Task: Look for space in San Isidro, Argentina from 4th August, 2023 to 8th August, 2023 for 1 adult in price range Rs.10000 to Rs.15000. Place can be private room with 1  bedroom having 1 bed and 1 bathroom. Amenities needed are: wifi, heating, . Booking option can be shelf check-in. Required host language is English.
Action: Mouse moved to (451, 101)
Screenshot: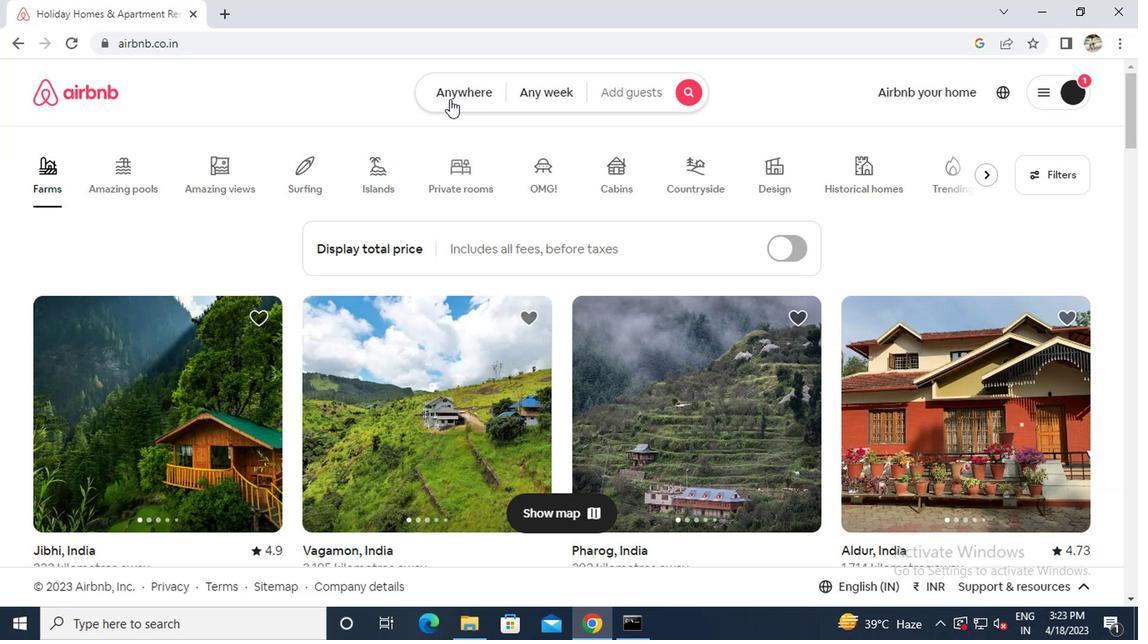 
Action: Mouse pressed left at (451, 101)
Screenshot: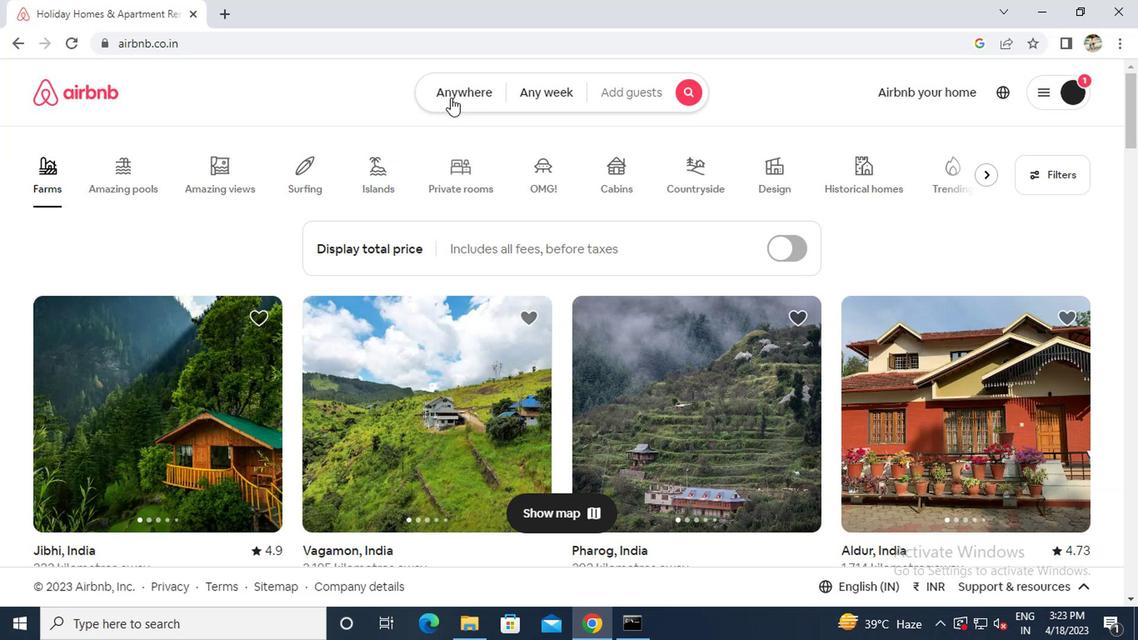 
Action: Mouse moved to (333, 155)
Screenshot: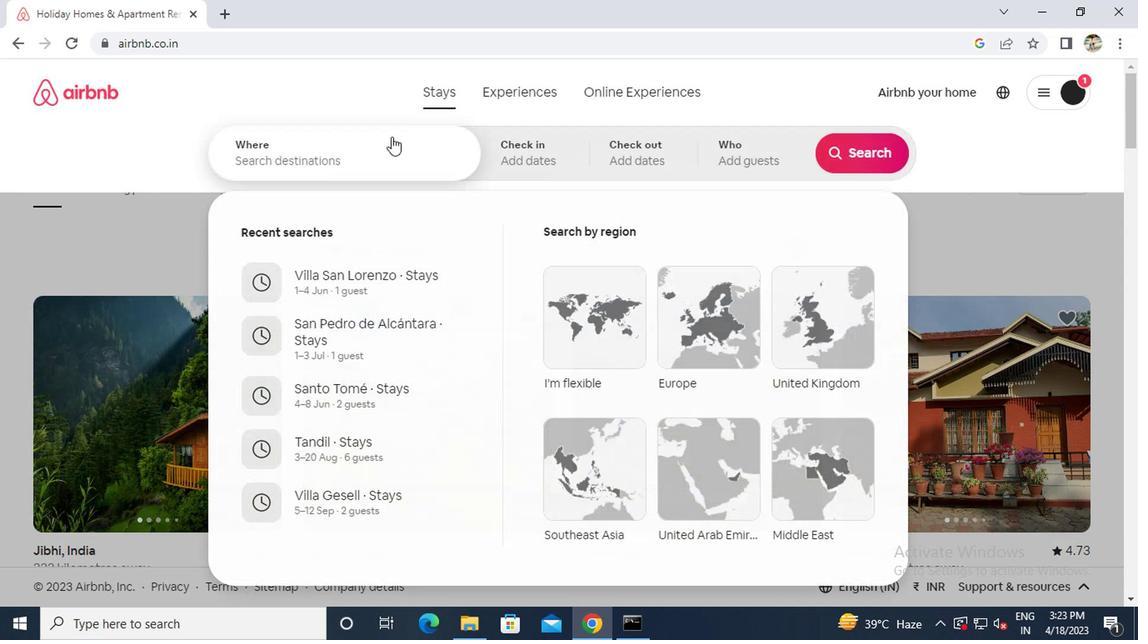 
Action: Mouse pressed left at (333, 155)
Screenshot: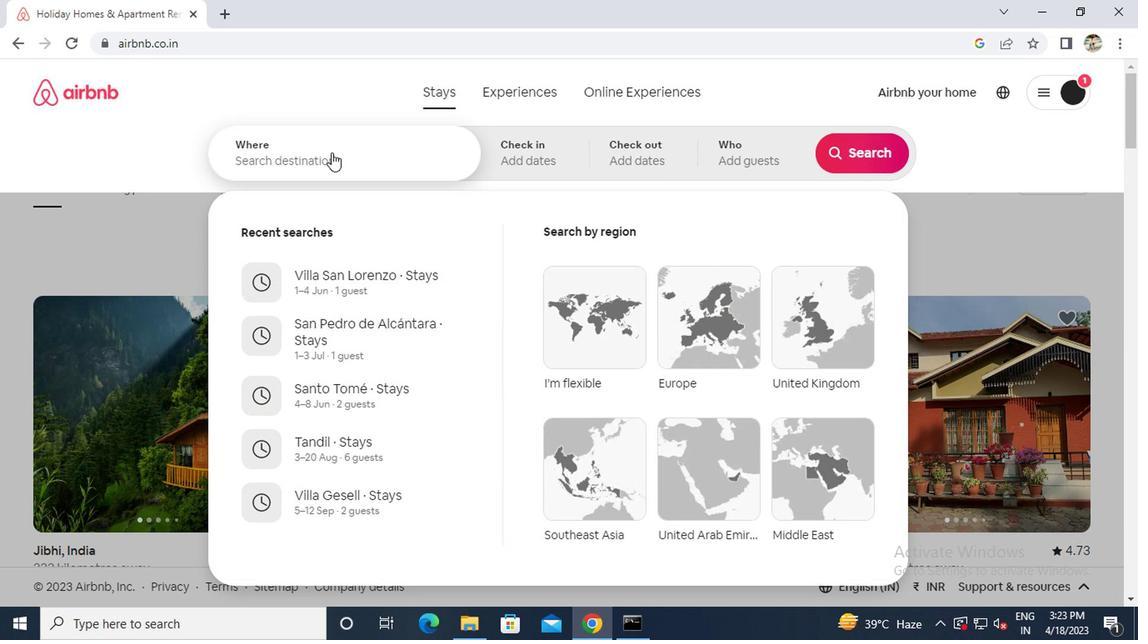 
Action: Key pressed s<Key.caps_lock>an<Key.space>isidro
Screenshot: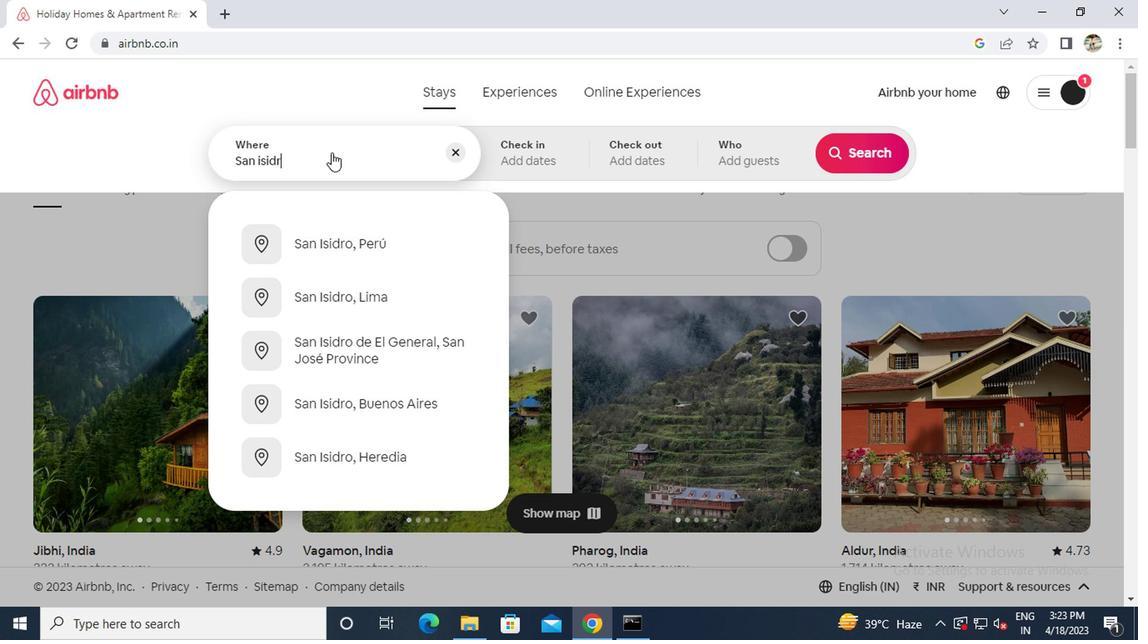 
Action: Mouse moved to (342, 225)
Screenshot: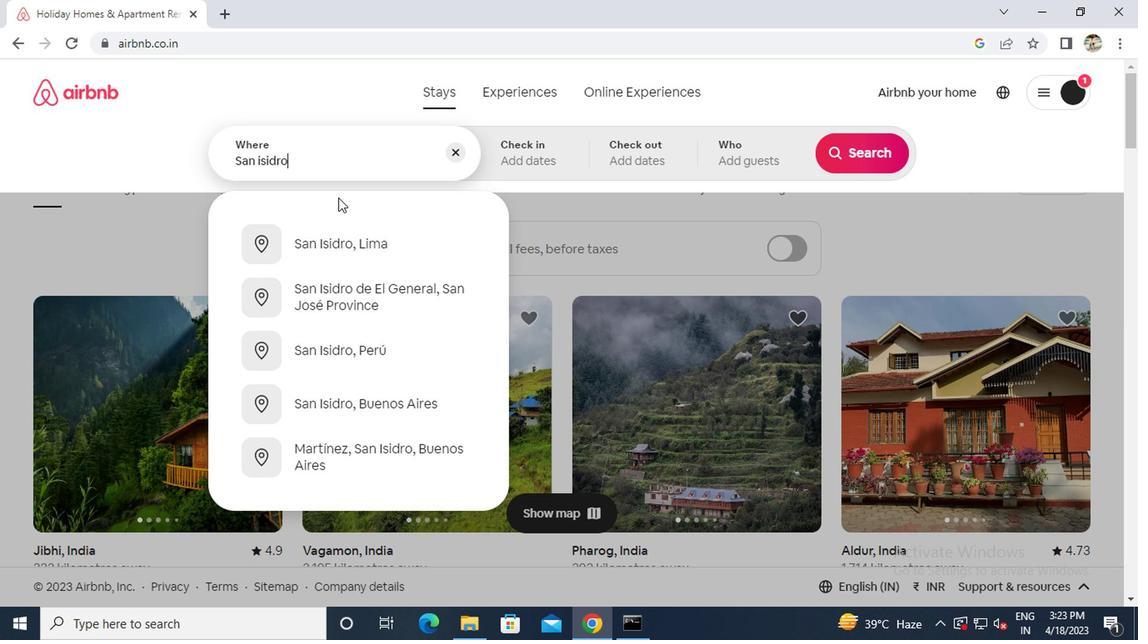 
Action: Mouse pressed left at (342, 225)
Screenshot: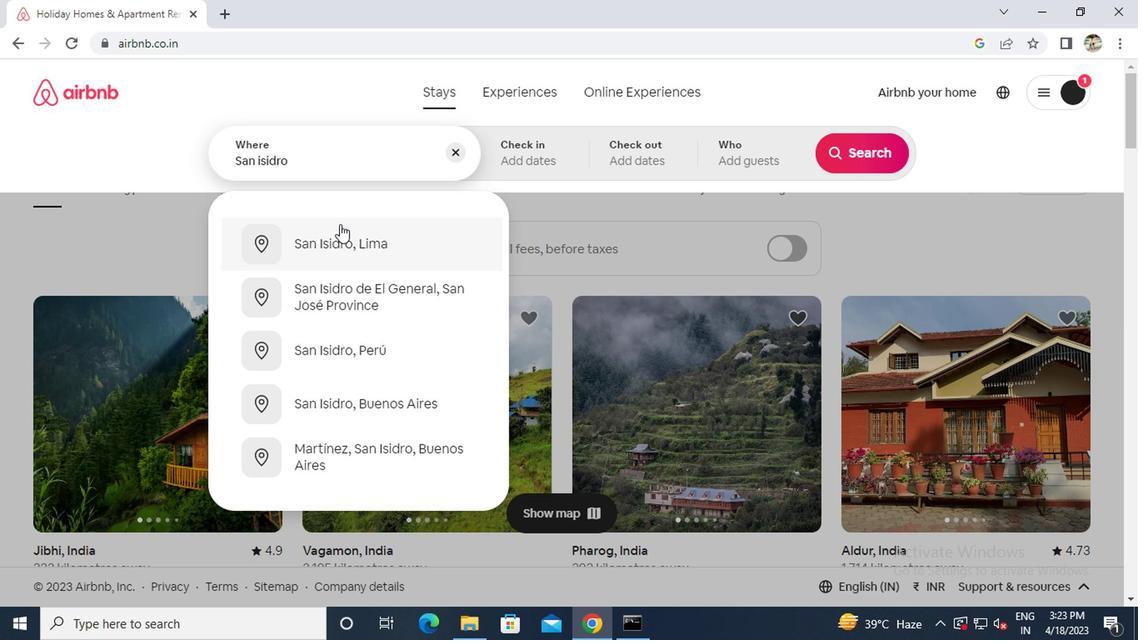 
Action: Mouse moved to (847, 275)
Screenshot: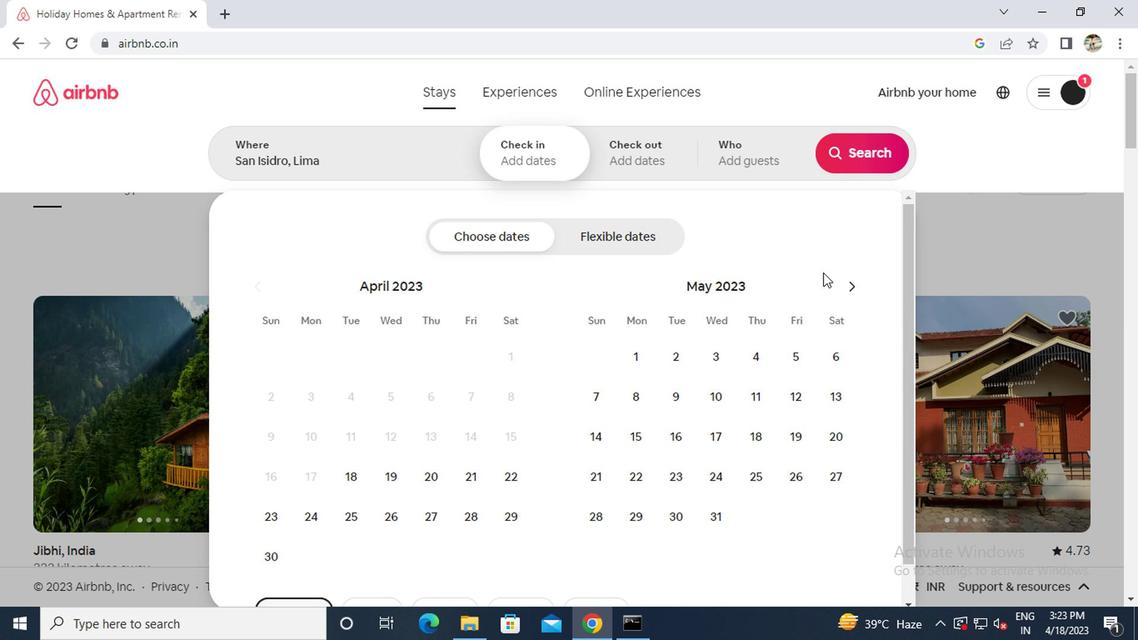 
Action: Mouse pressed left at (847, 275)
Screenshot: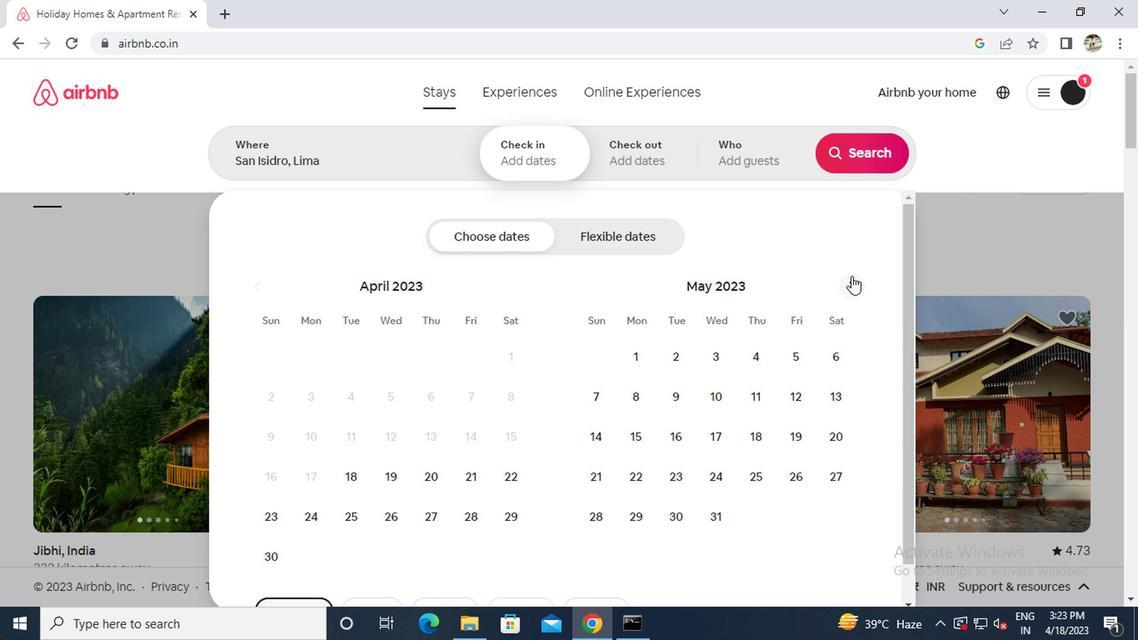 
Action: Mouse pressed left at (847, 275)
Screenshot: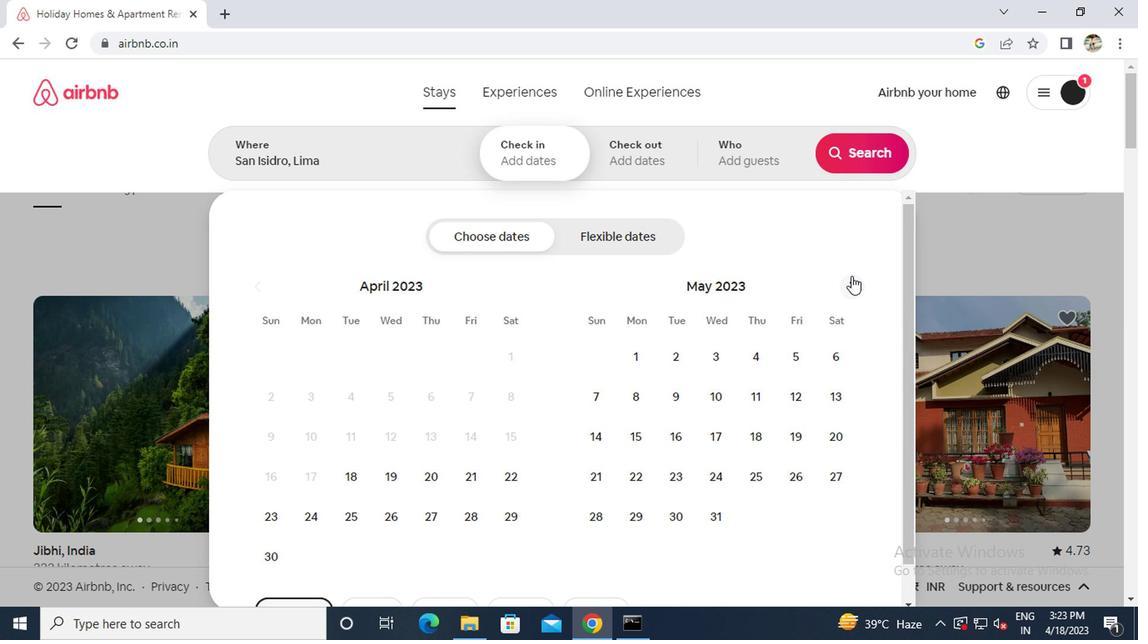 
Action: Mouse pressed left at (847, 275)
Screenshot: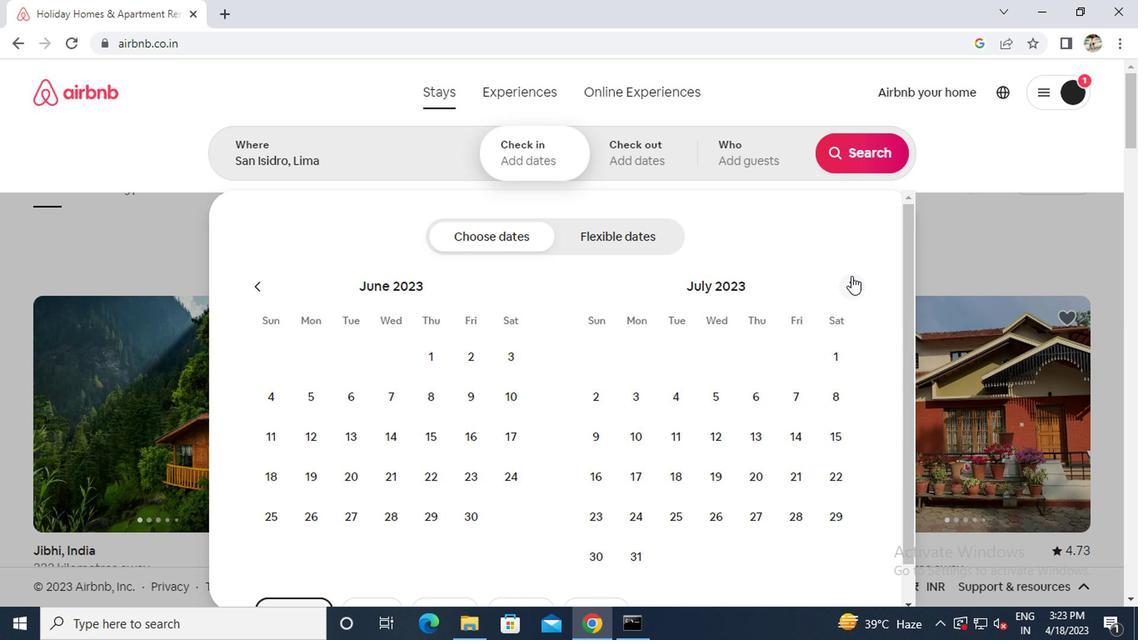 
Action: Mouse moved to (783, 353)
Screenshot: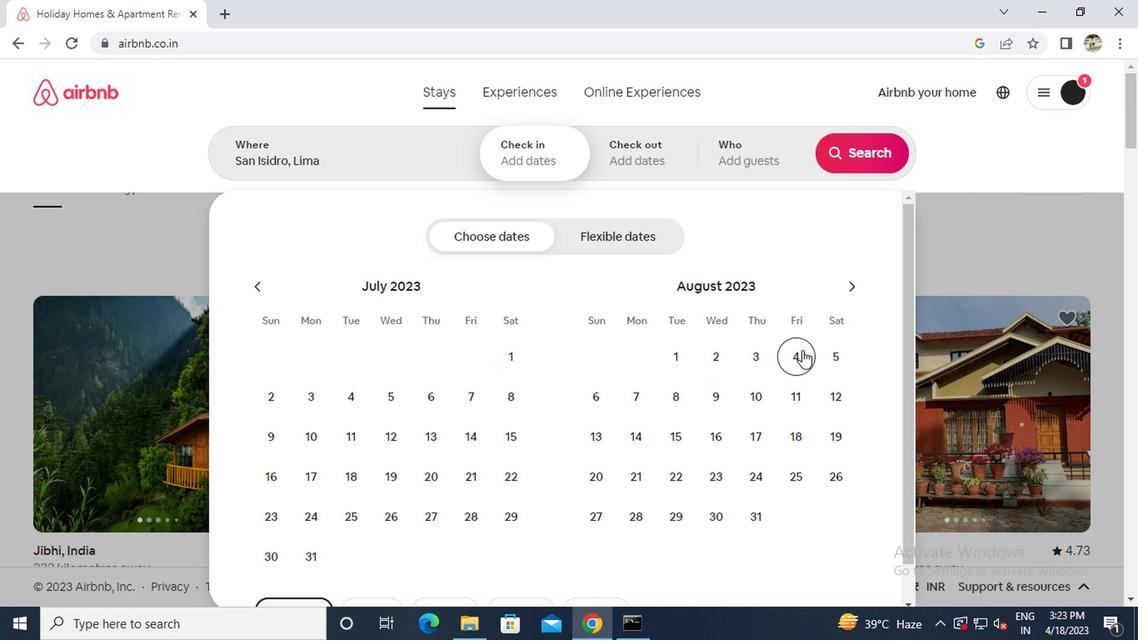
Action: Mouse pressed left at (783, 353)
Screenshot: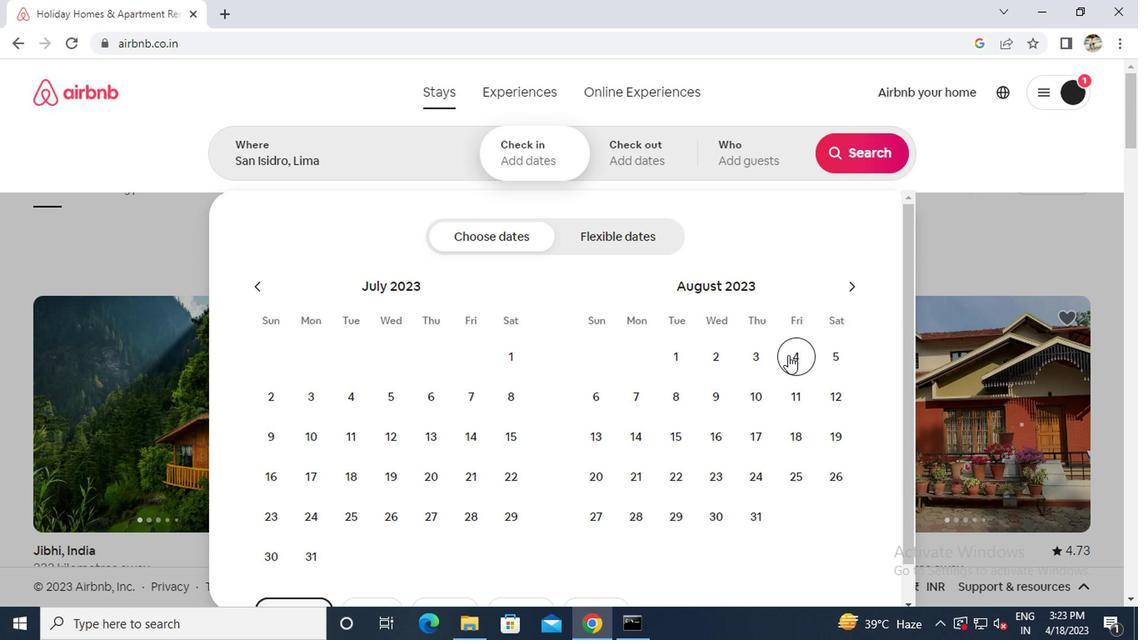 
Action: Mouse moved to (664, 385)
Screenshot: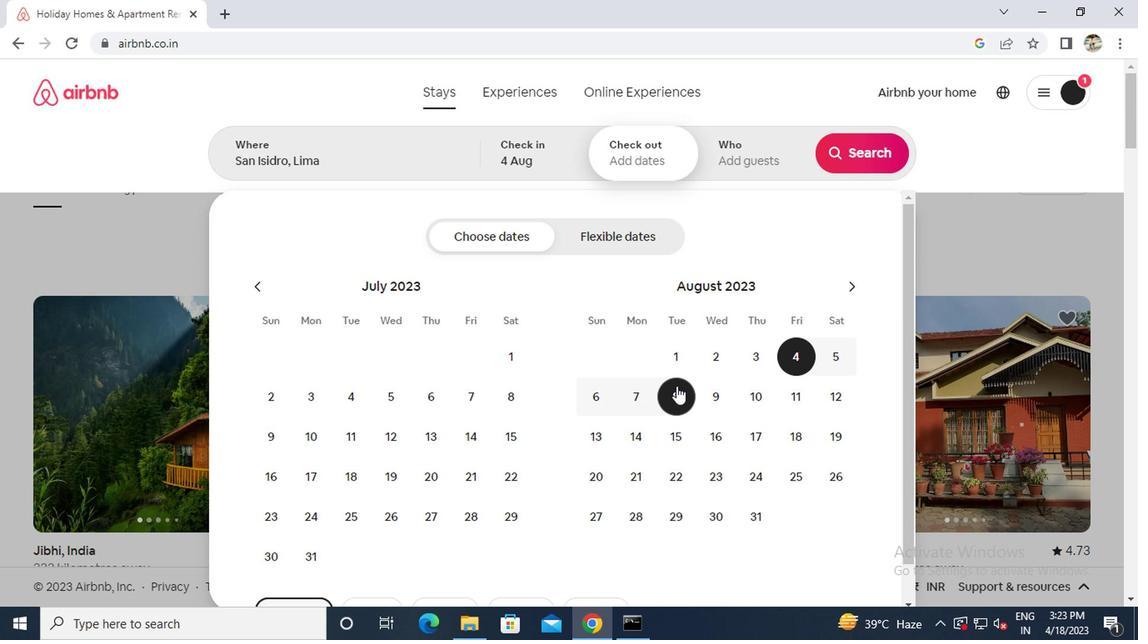
Action: Mouse pressed left at (664, 385)
Screenshot: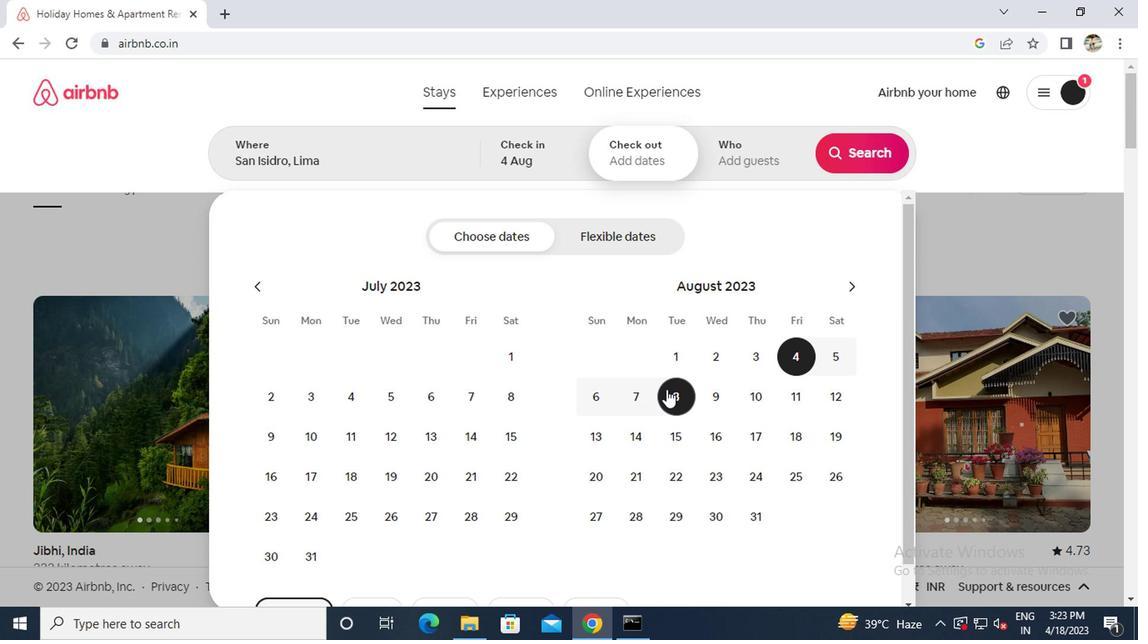 
Action: Mouse moved to (722, 160)
Screenshot: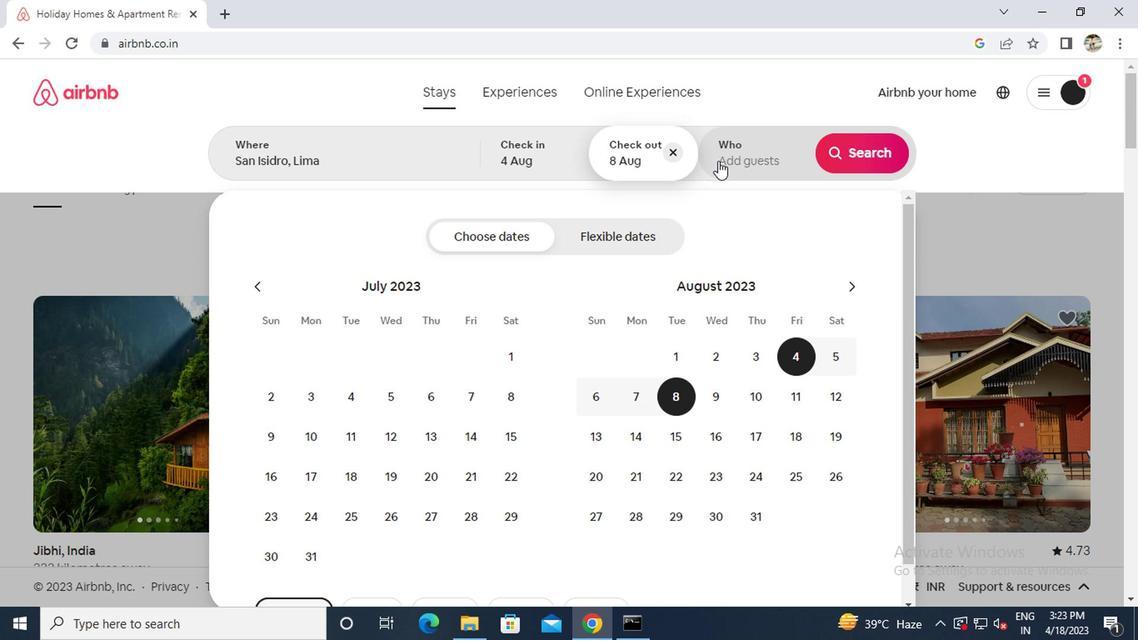 
Action: Mouse pressed left at (722, 160)
Screenshot: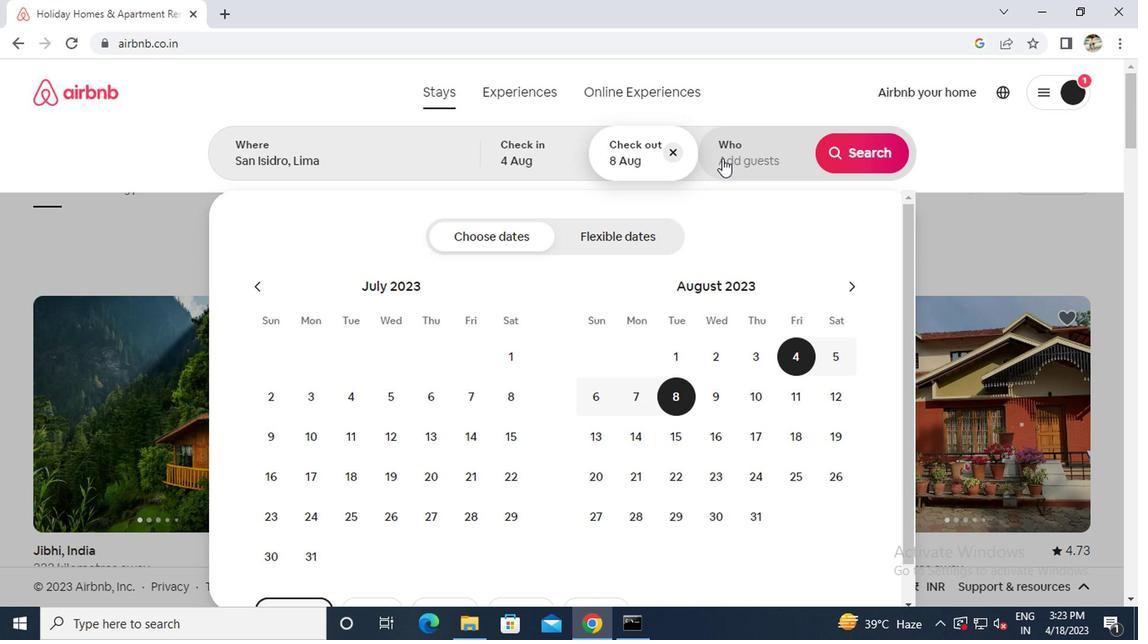 
Action: Mouse moved to (865, 244)
Screenshot: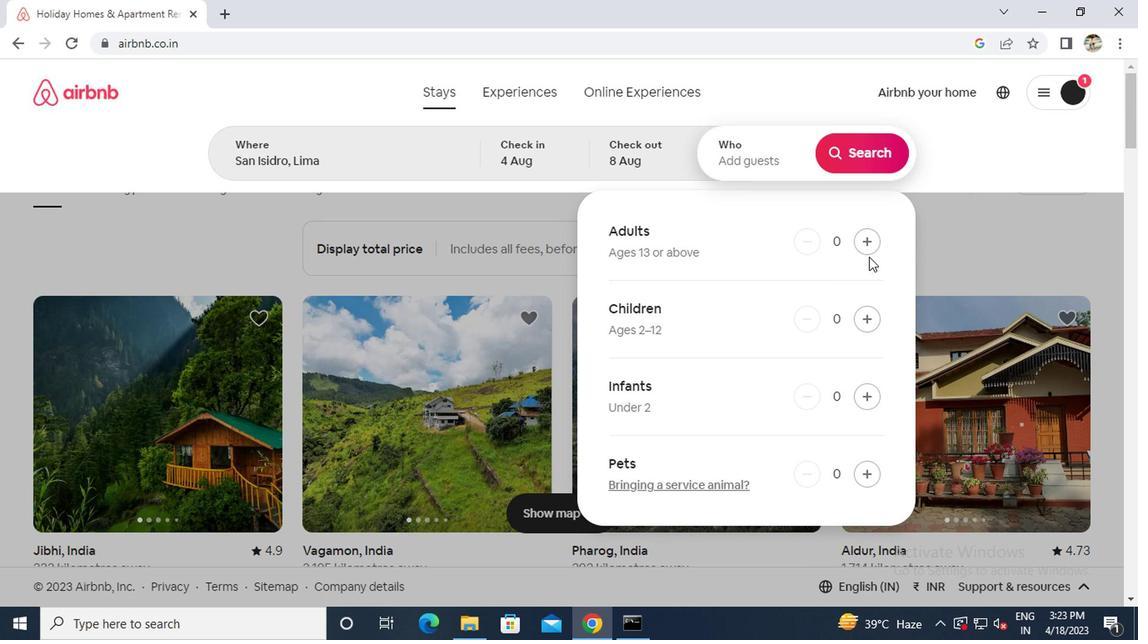 
Action: Mouse pressed left at (865, 244)
Screenshot: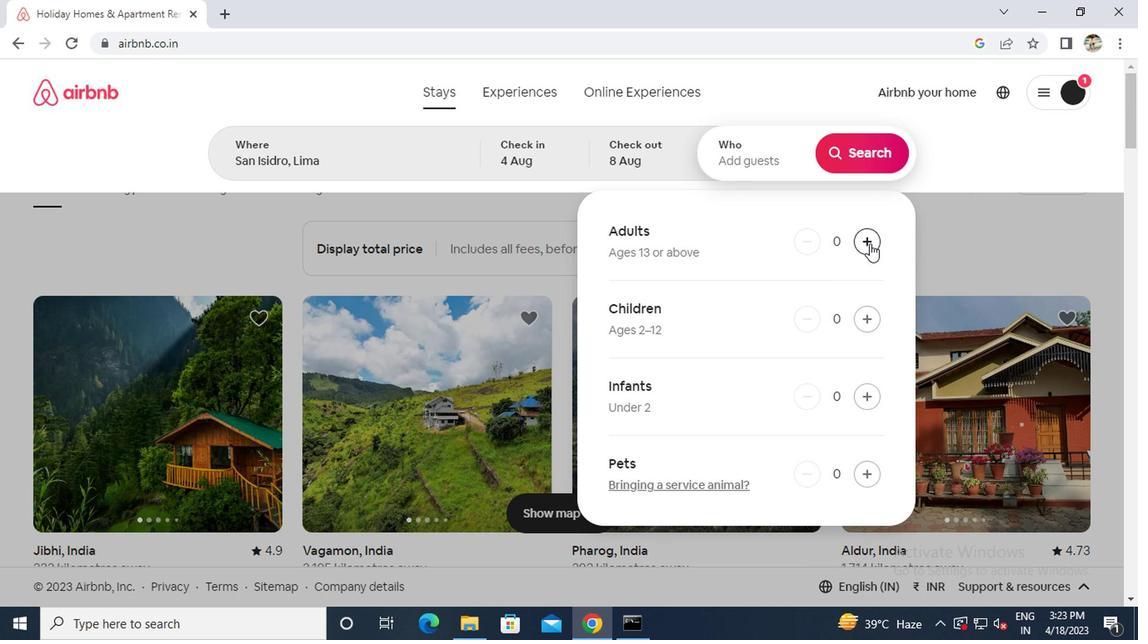 
Action: Mouse moved to (875, 157)
Screenshot: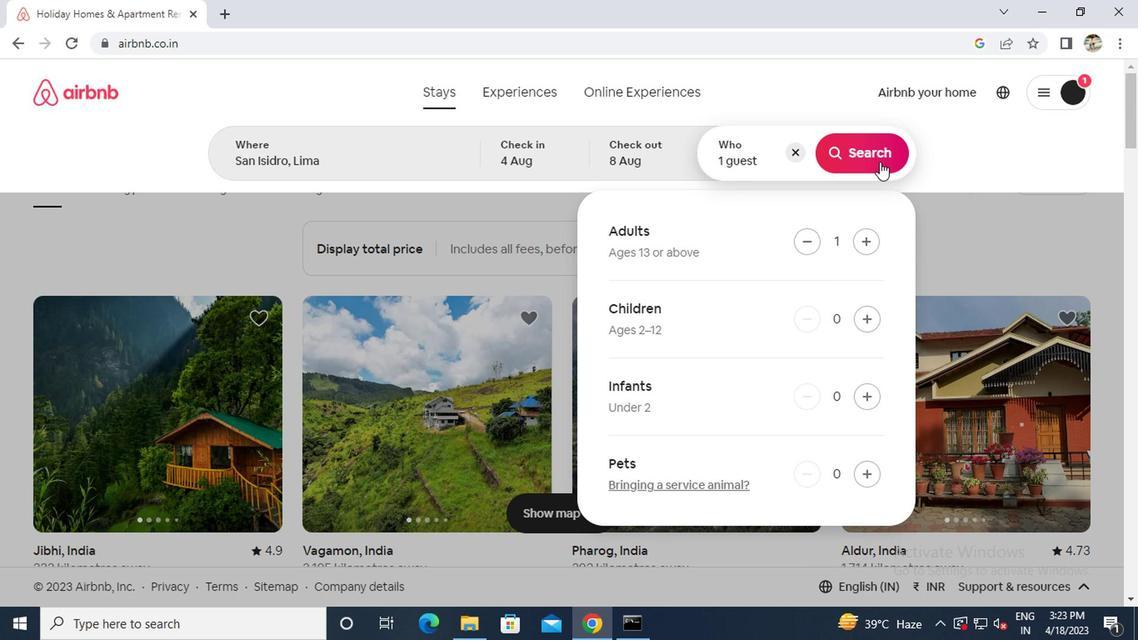 
Action: Mouse pressed left at (875, 157)
Screenshot: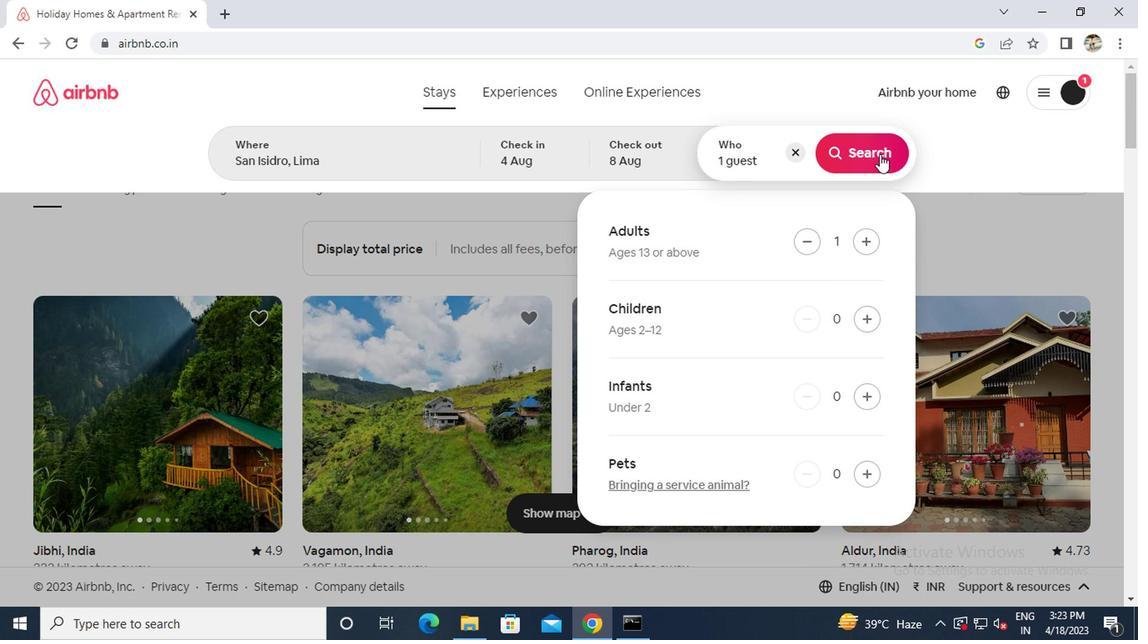 
Action: Mouse moved to (1052, 169)
Screenshot: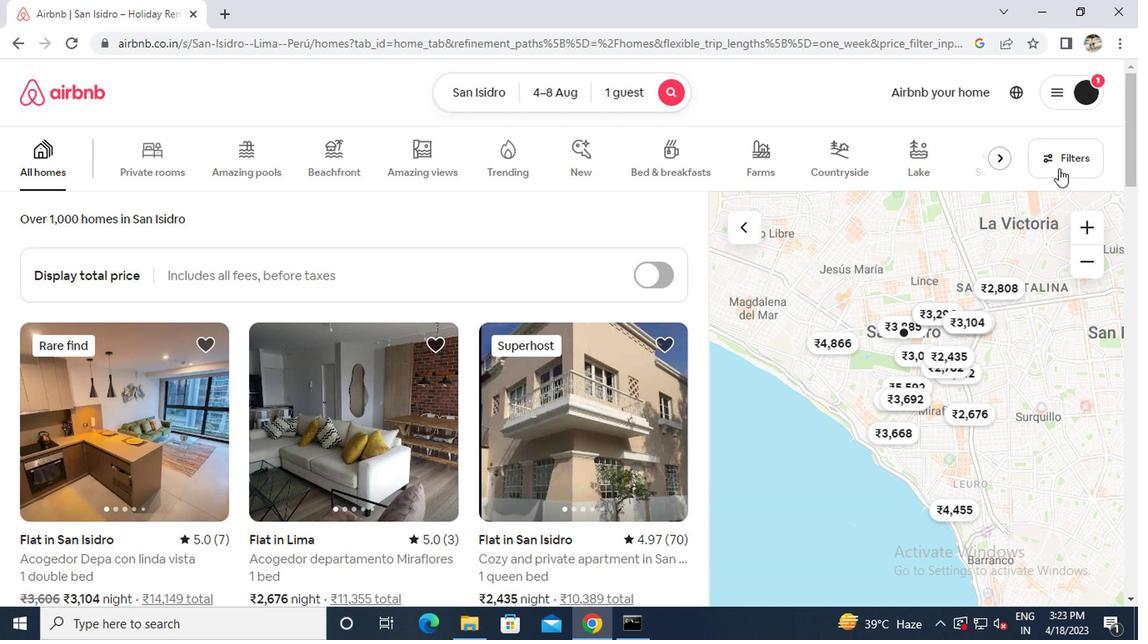 
Action: Mouse pressed left at (1052, 169)
Screenshot: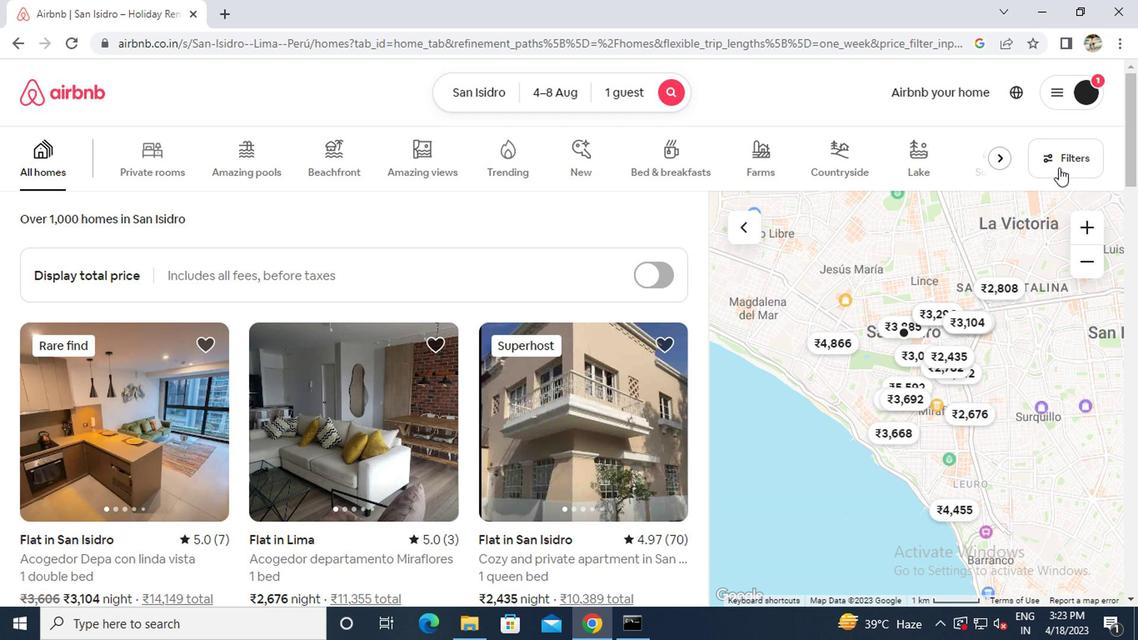 
Action: Mouse moved to (399, 362)
Screenshot: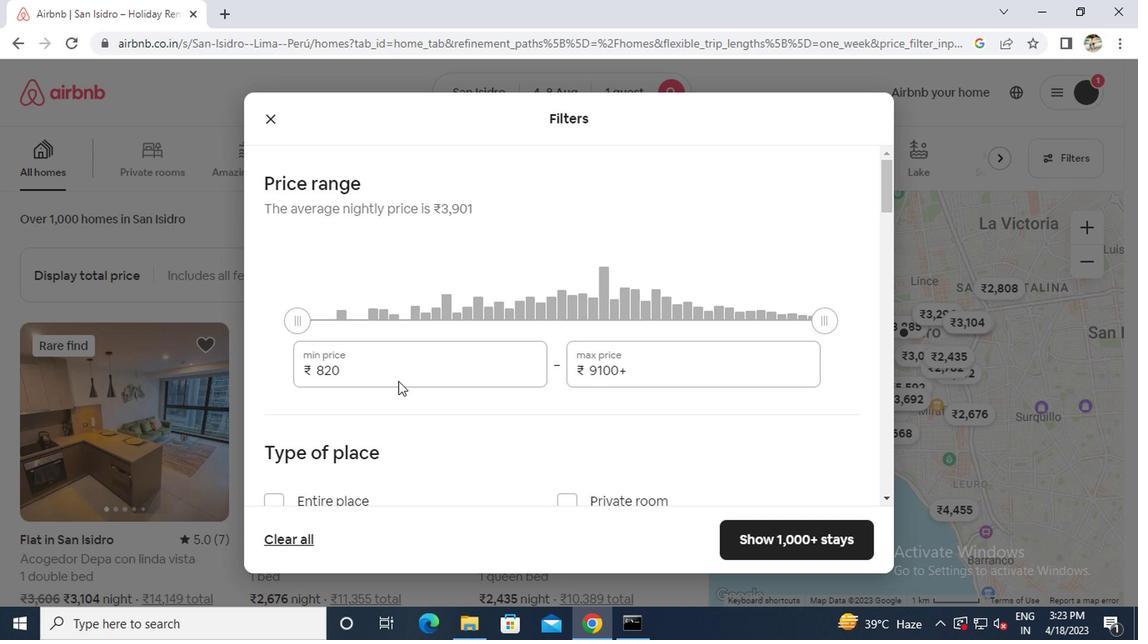 
Action: Mouse pressed left at (399, 362)
Screenshot: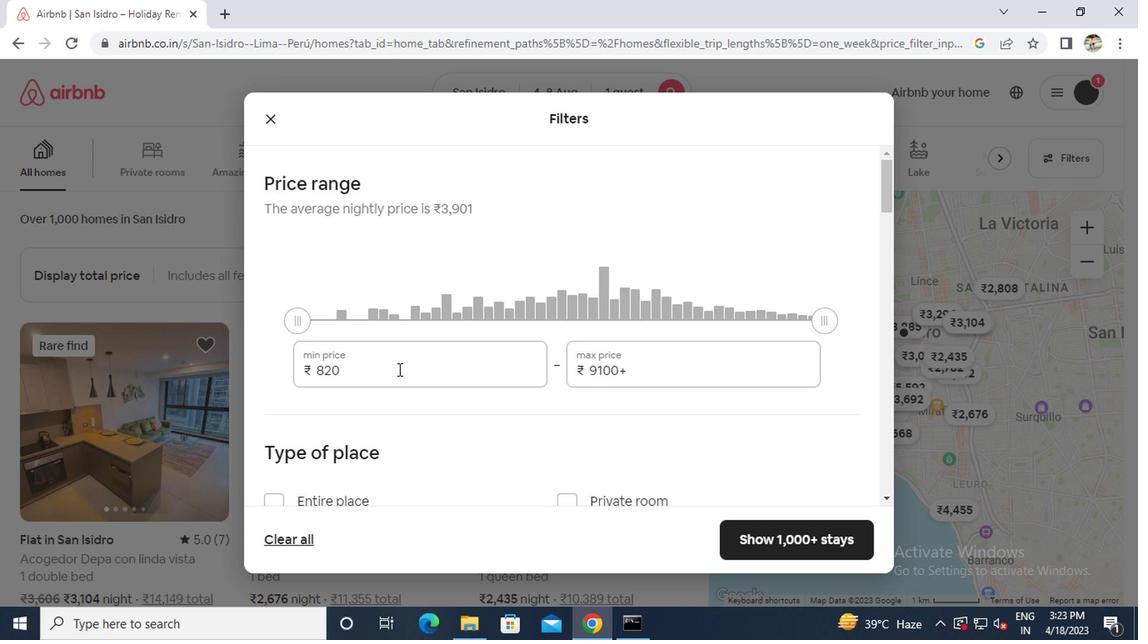 
Action: Key pressed ctrl+A10000
Screenshot: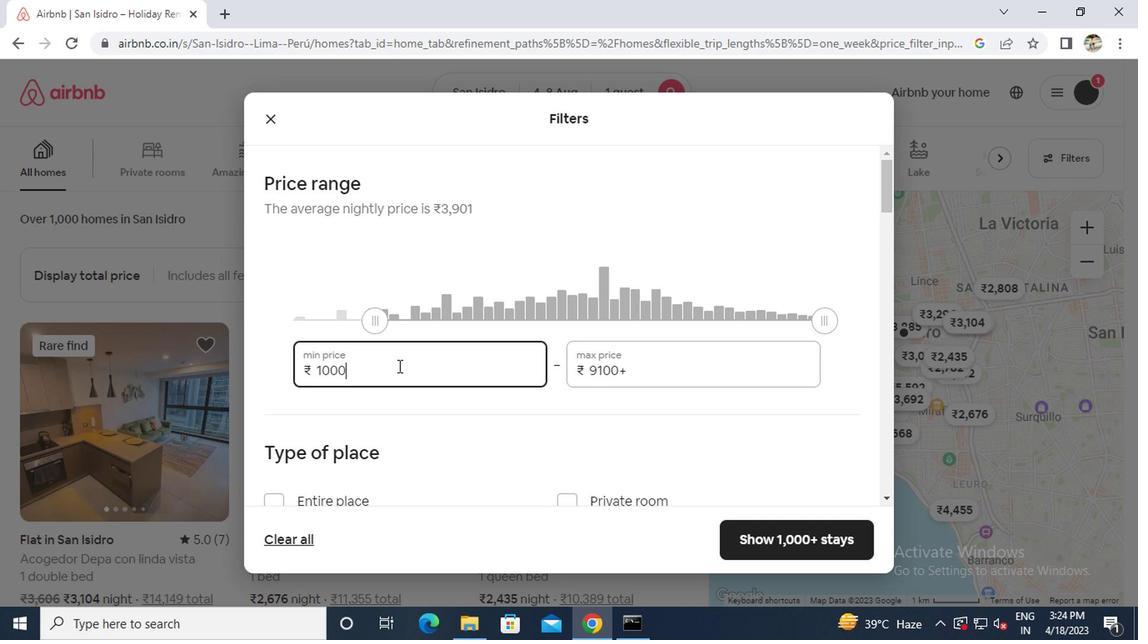 
Action: Mouse moved to (650, 366)
Screenshot: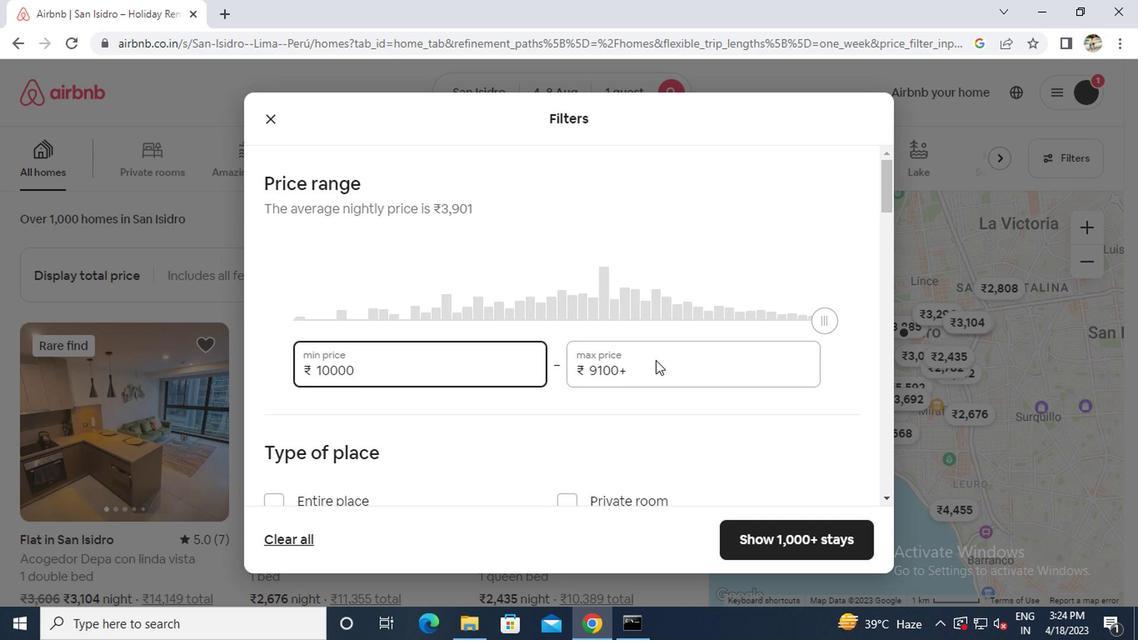 
Action: Mouse pressed left at (650, 366)
Screenshot: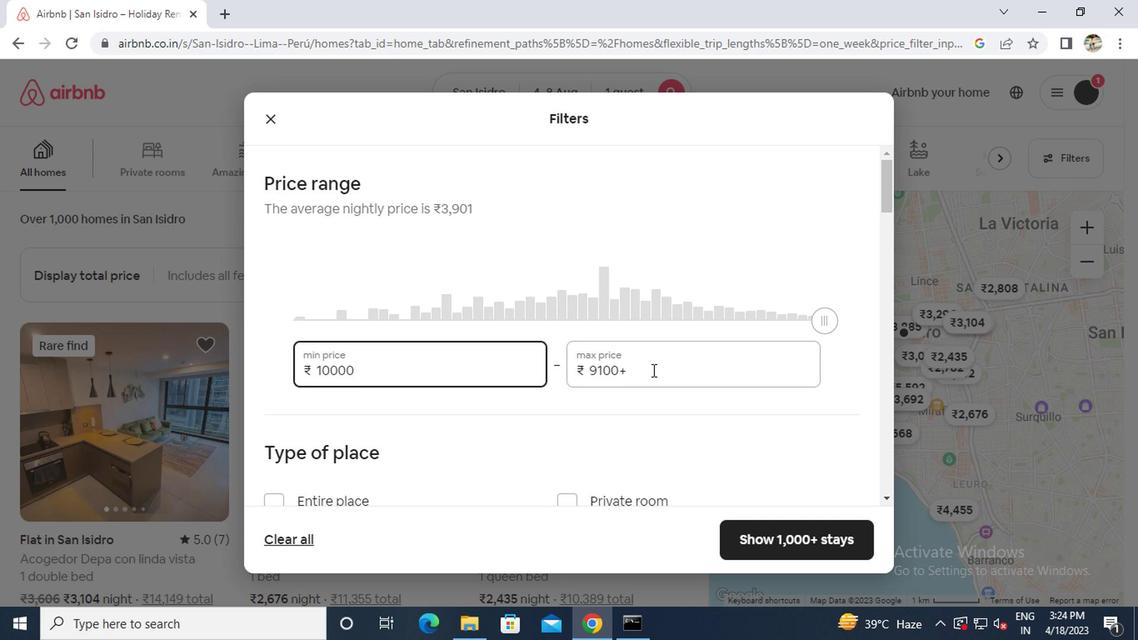 
Action: Key pressed ctrl+A15000
Screenshot: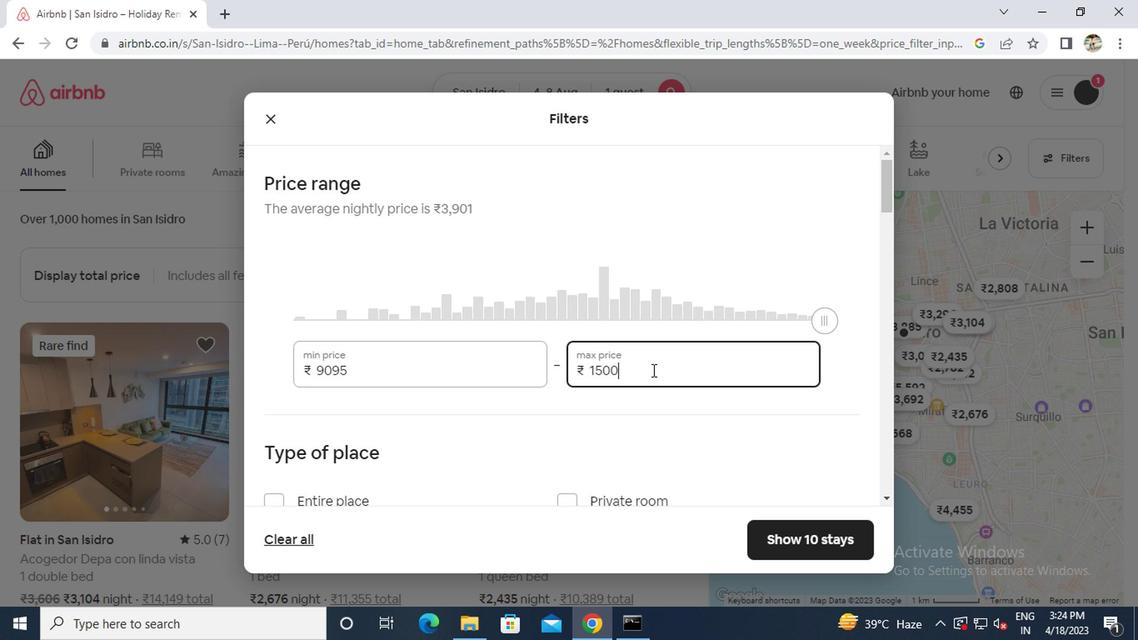
Action: Mouse moved to (547, 391)
Screenshot: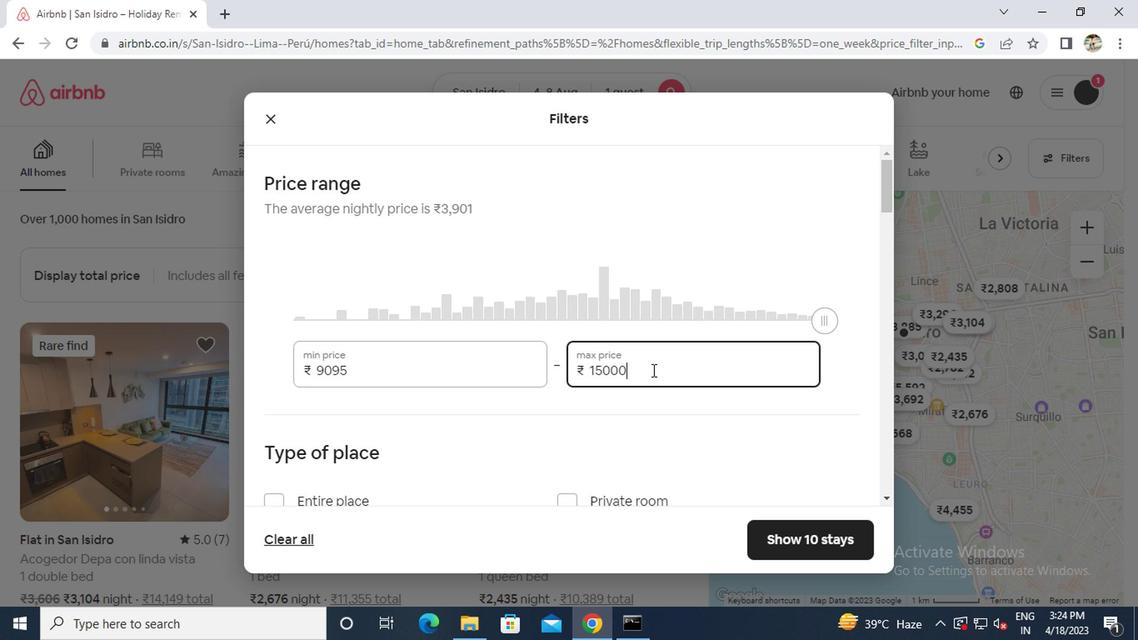 
Action: Mouse scrolled (547, 391) with delta (0, 0)
Screenshot: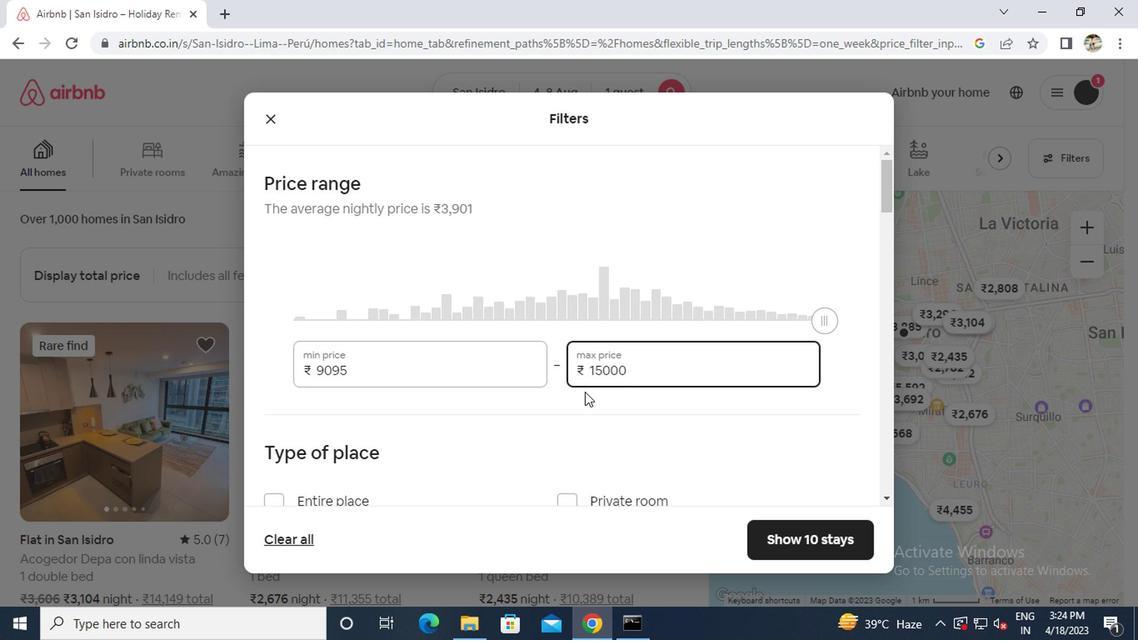 
Action: Mouse scrolled (547, 391) with delta (0, 0)
Screenshot: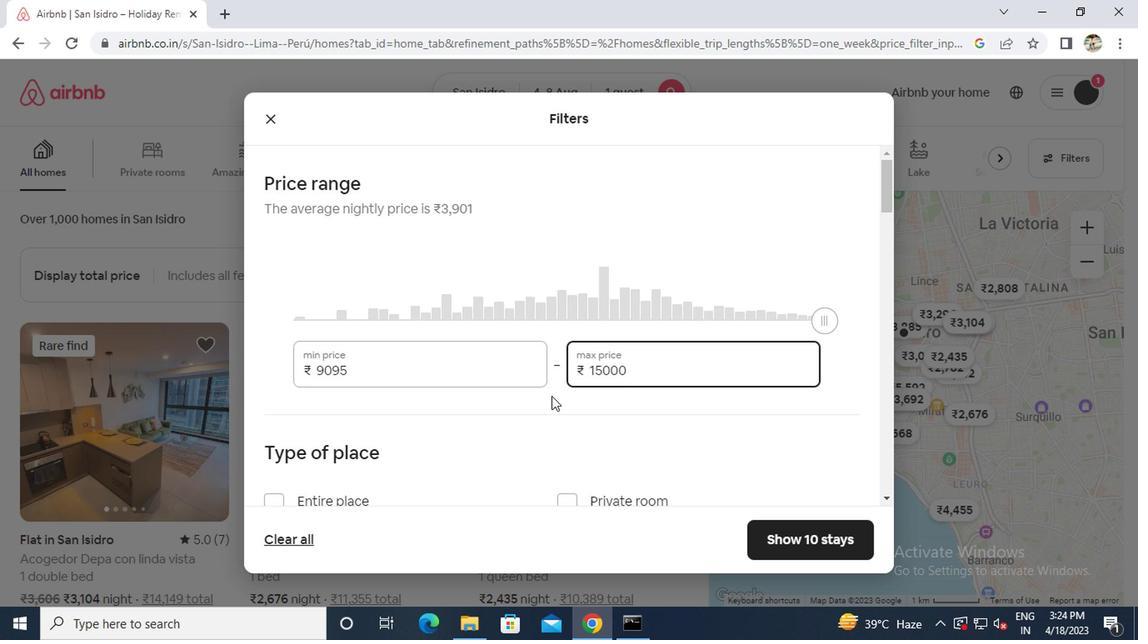 
Action: Mouse moved to (618, 335)
Screenshot: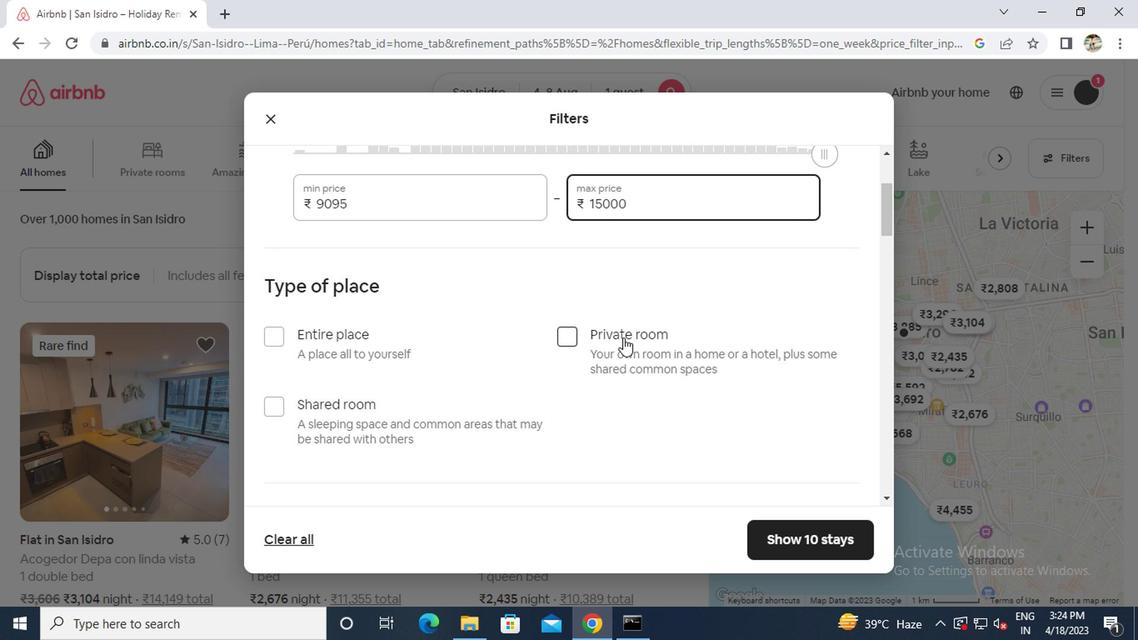 
Action: Mouse pressed left at (618, 335)
Screenshot: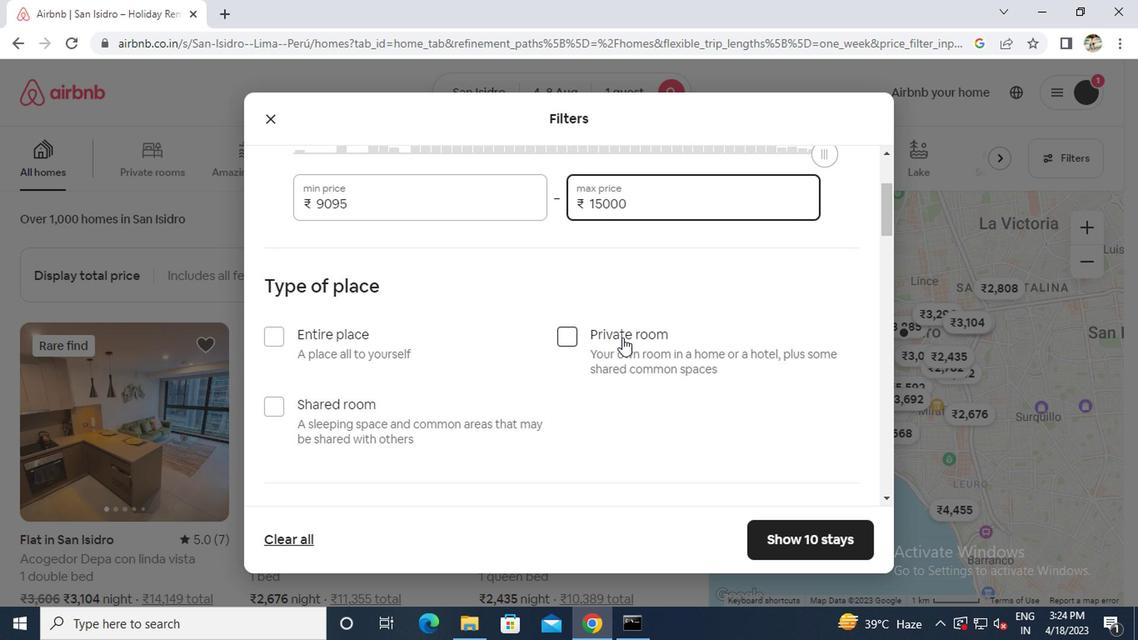 
Action: Mouse scrolled (618, 334) with delta (0, -1)
Screenshot: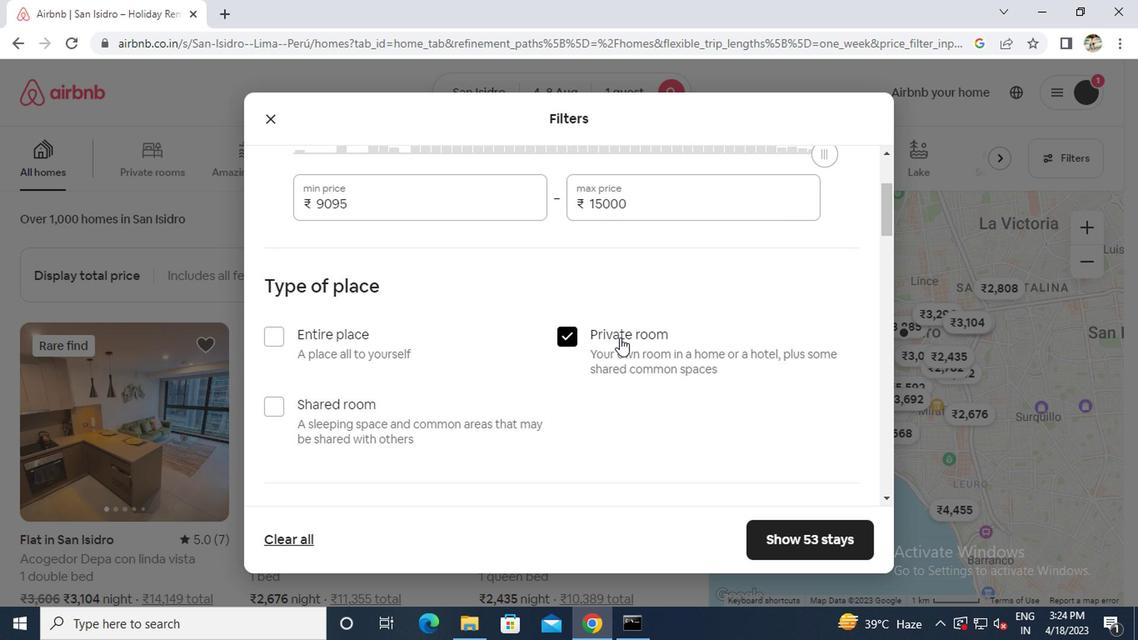
Action: Mouse scrolled (618, 334) with delta (0, -1)
Screenshot: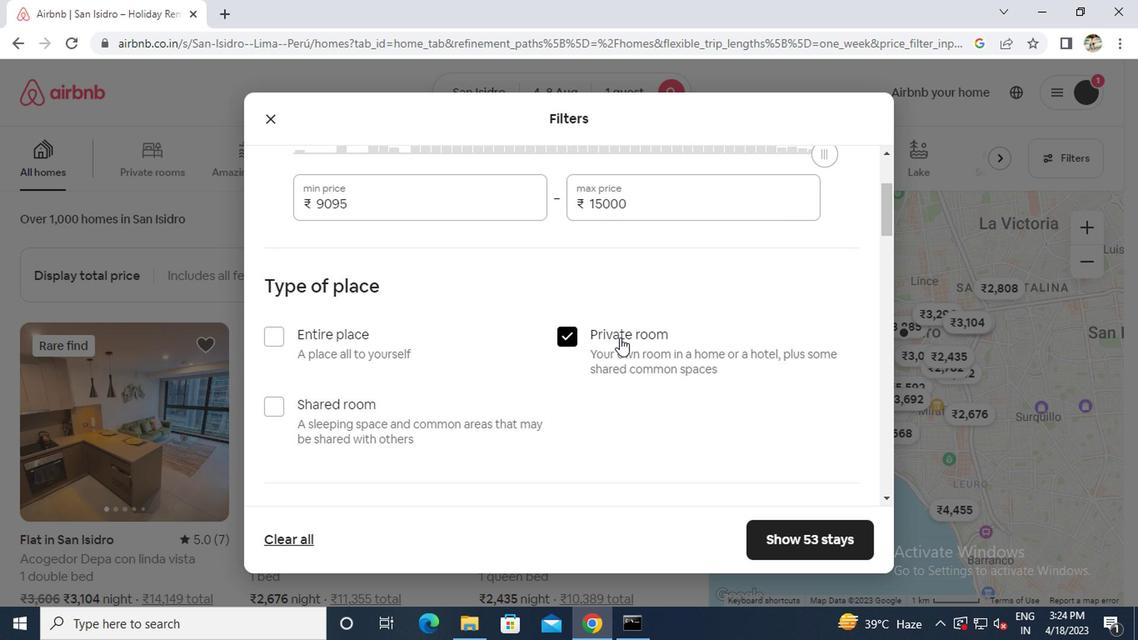 
Action: Mouse scrolled (618, 334) with delta (0, -1)
Screenshot: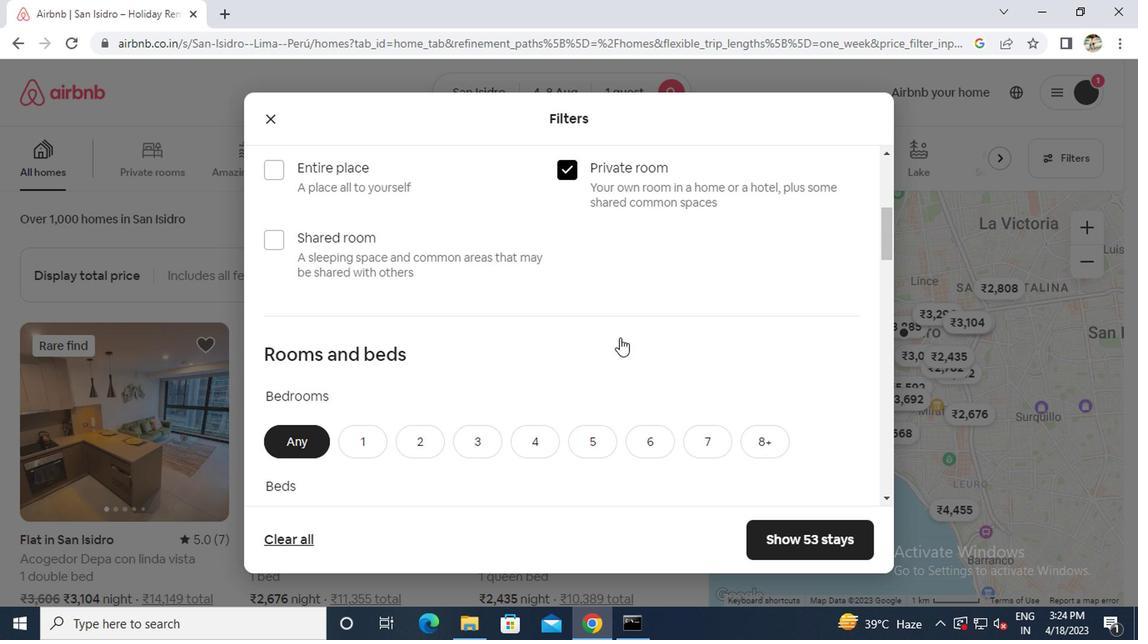
Action: Mouse moved to (366, 353)
Screenshot: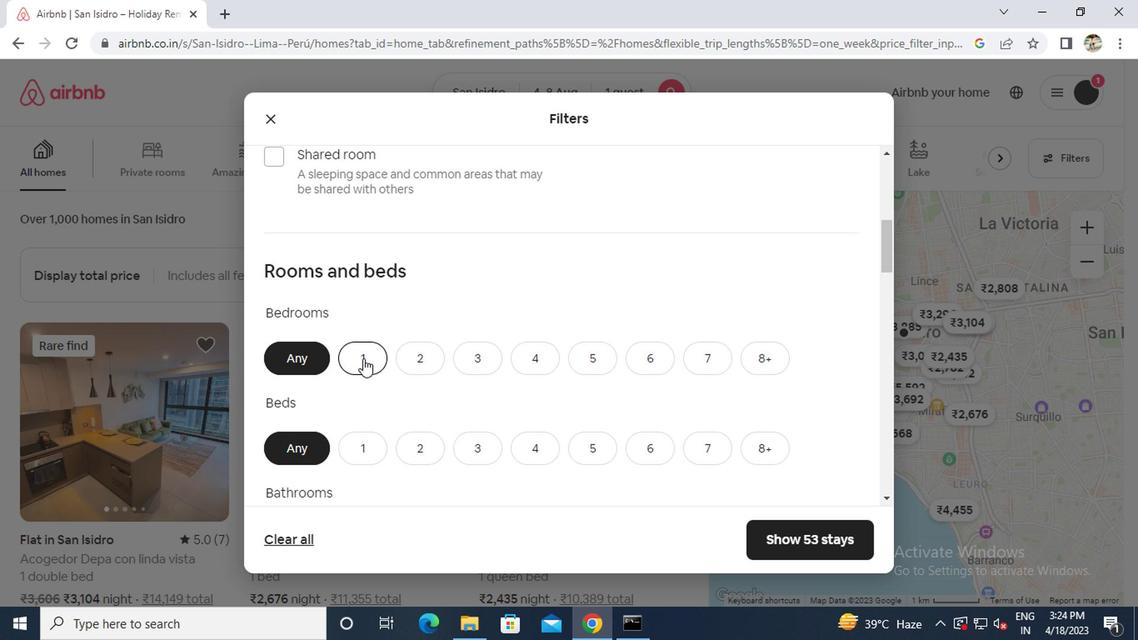 
Action: Mouse pressed left at (366, 353)
Screenshot: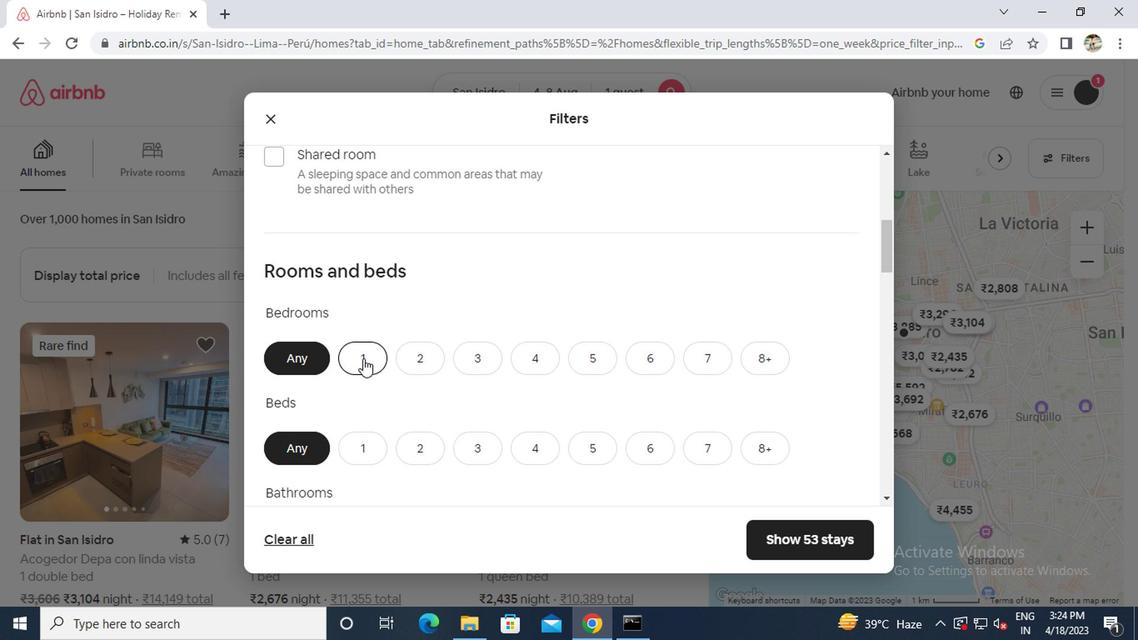 
Action: Mouse moved to (362, 433)
Screenshot: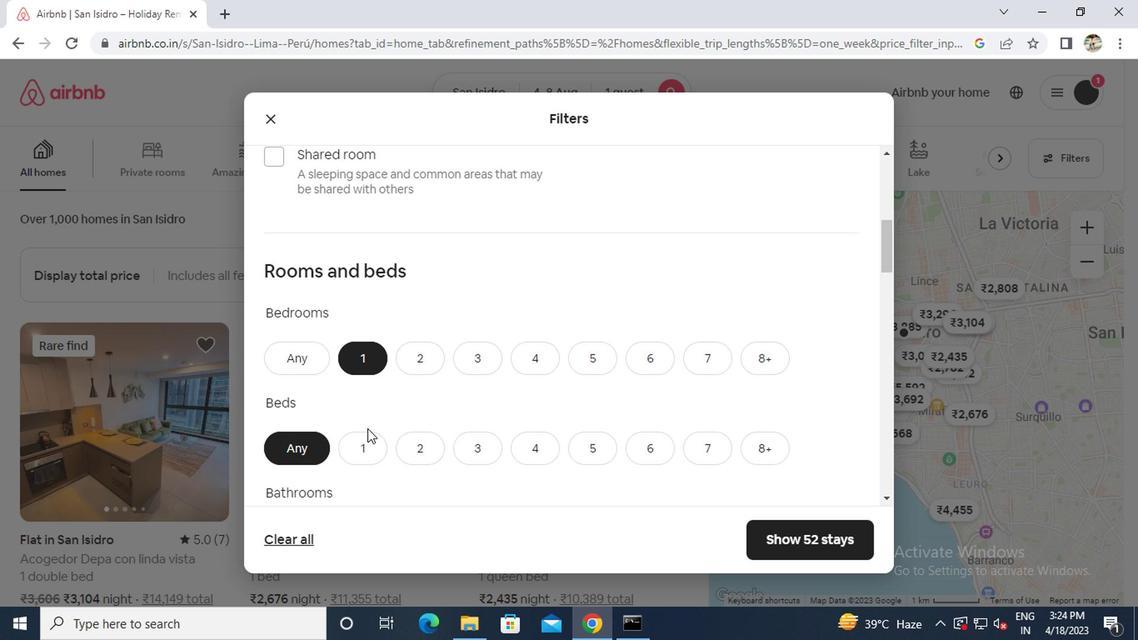 
Action: Mouse pressed left at (362, 433)
Screenshot: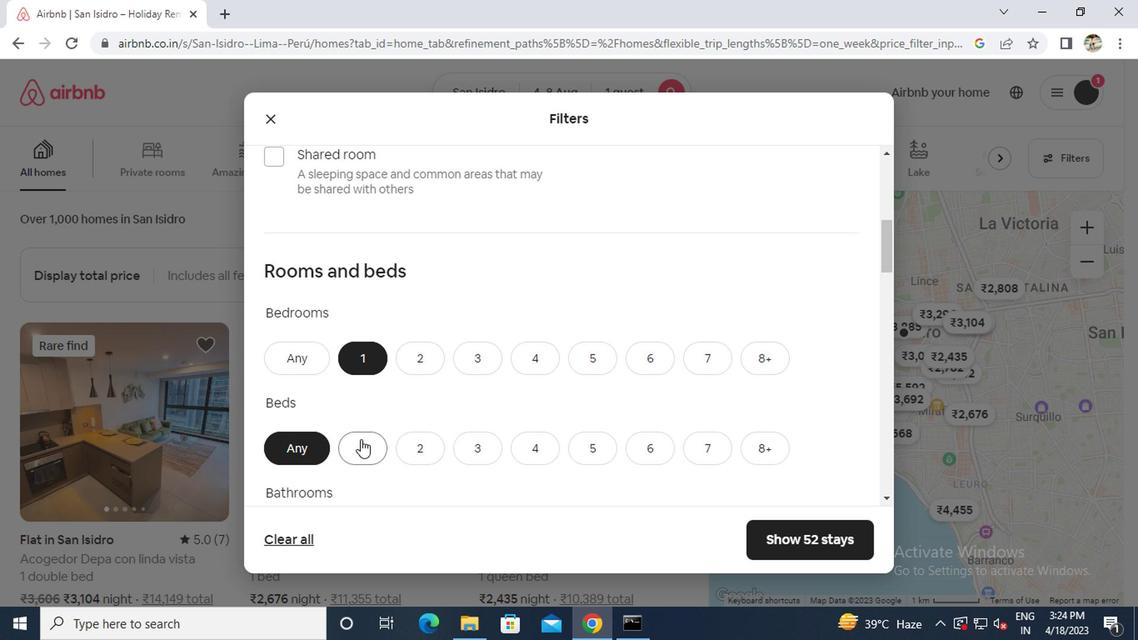 
Action: Mouse scrolled (362, 433) with delta (0, 0)
Screenshot: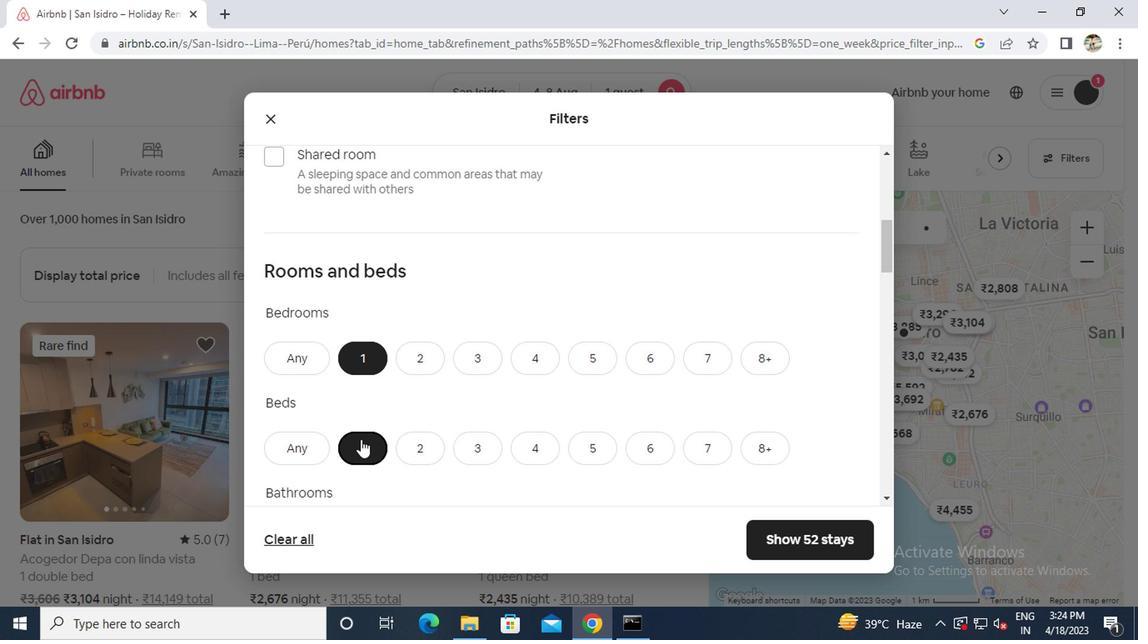
Action: Mouse scrolled (362, 433) with delta (0, 0)
Screenshot: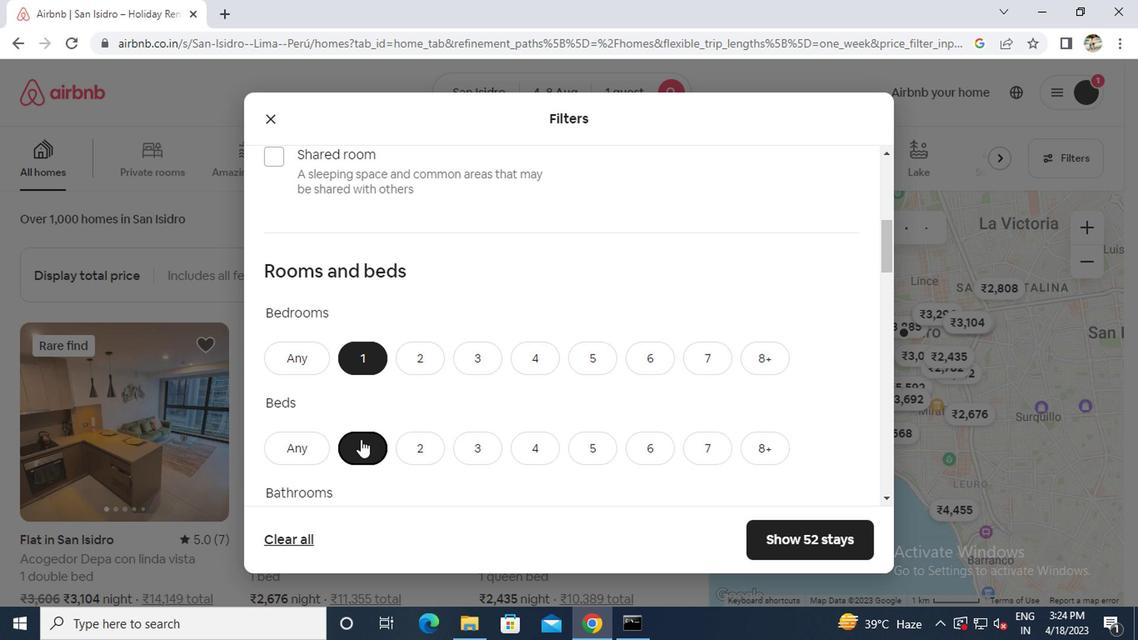 
Action: Mouse moved to (367, 364)
Screenshot: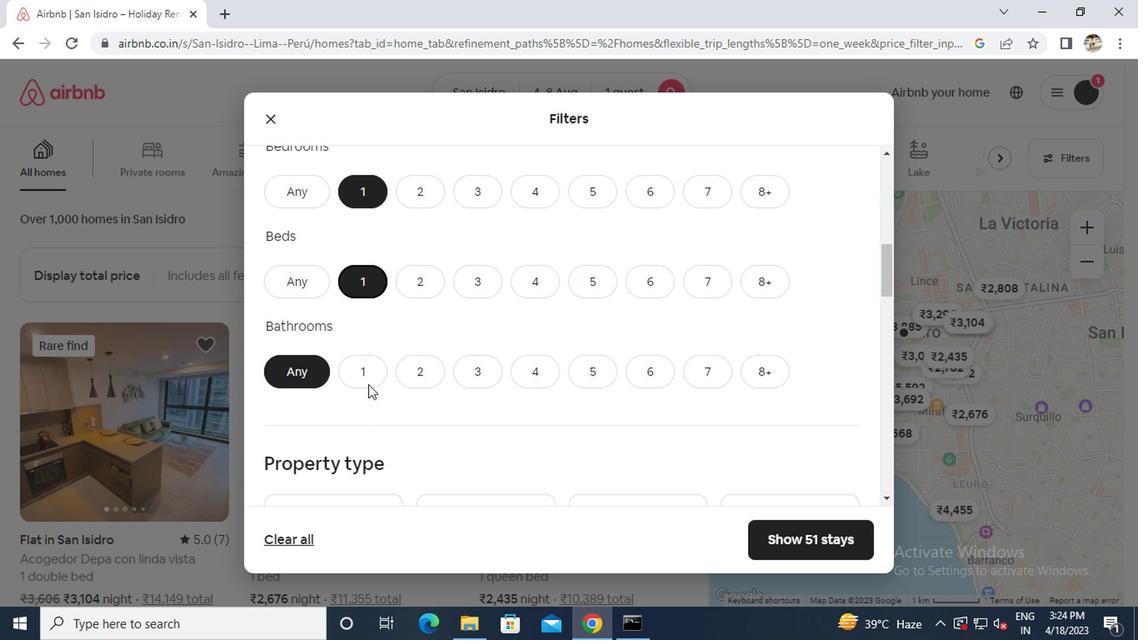 
Action: Mouse pressed left at (367, 364)
Screenshot: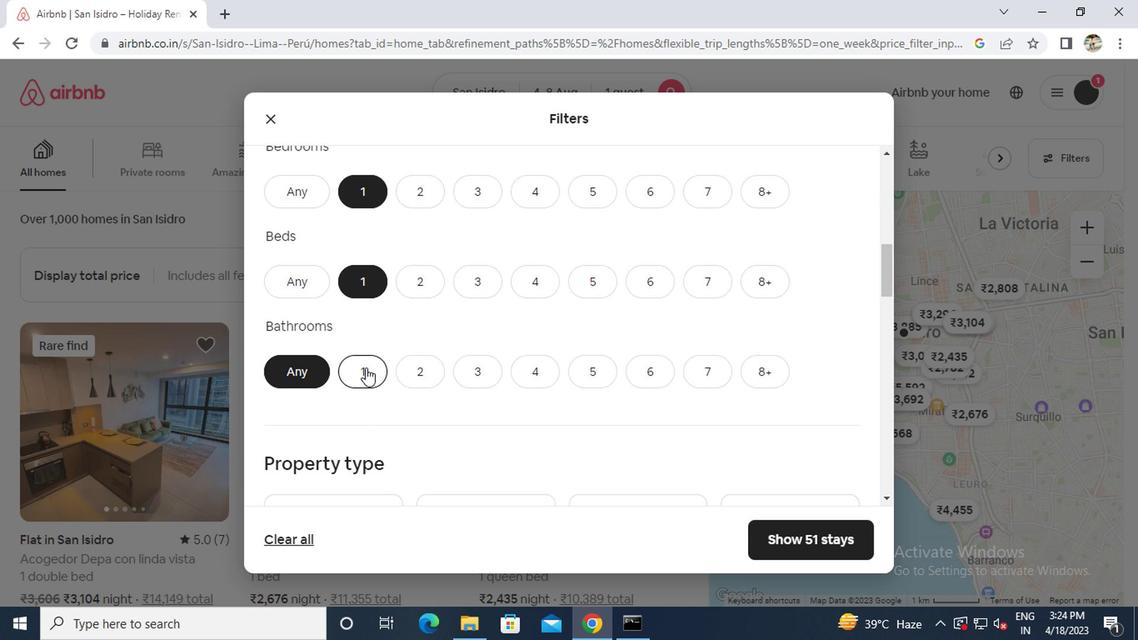 
Action: Mouse scrolled (367, 363) with delta (0, 0)
Screenshot: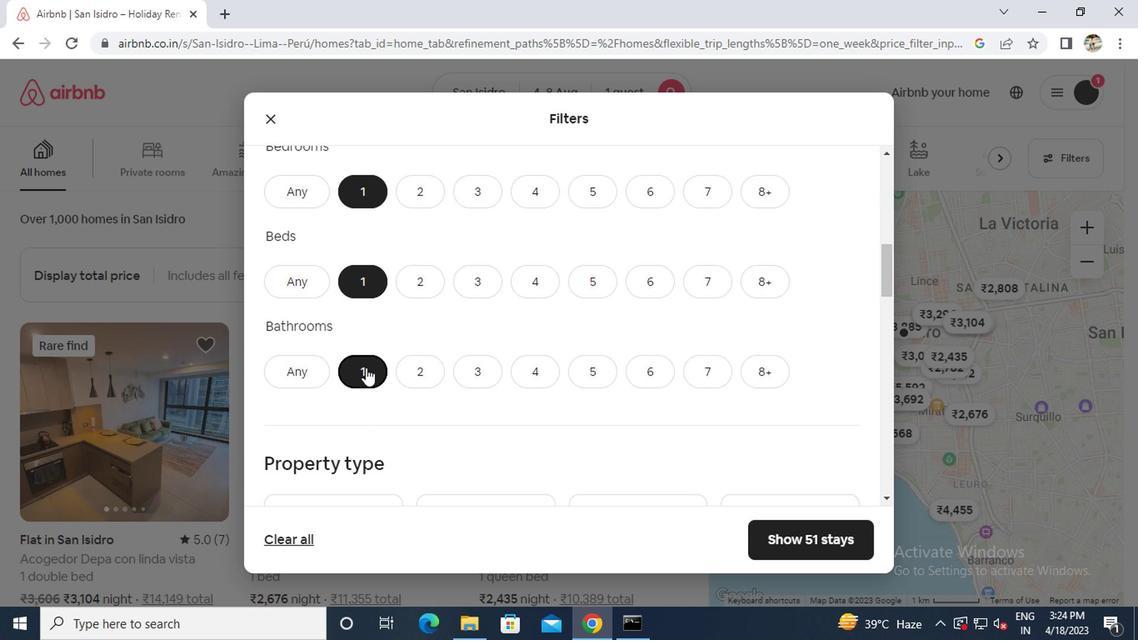 
Action: Mouse scrolled (367, 363) with delta (0, 0)
Screenshot: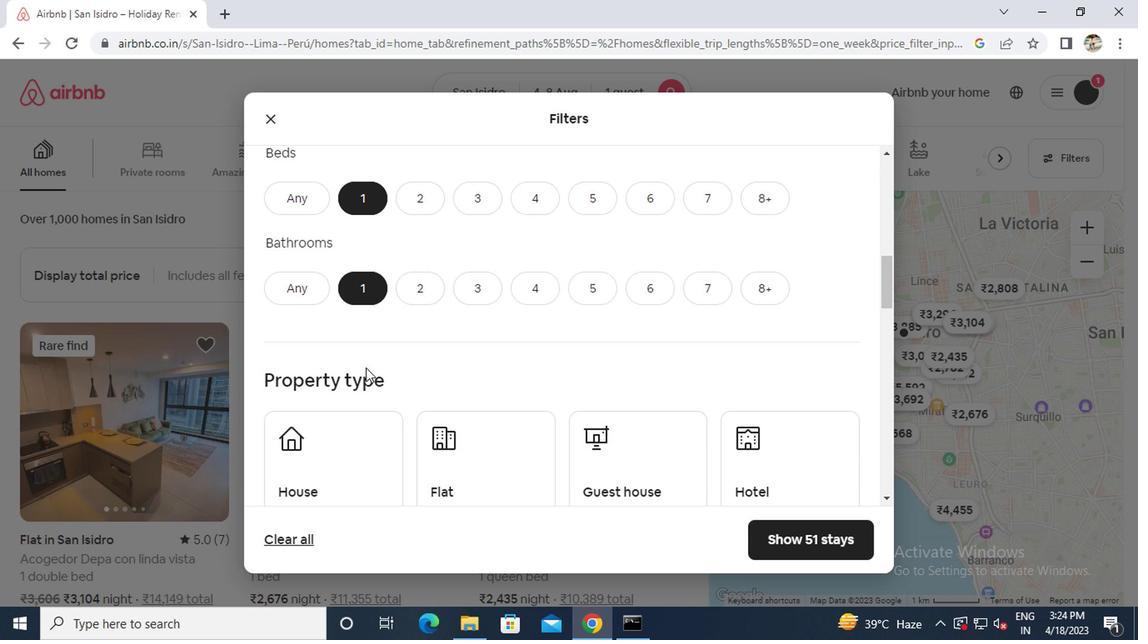 
Action: Mouse scrolled (367, 363) with delta (0, 0)
Screenshot: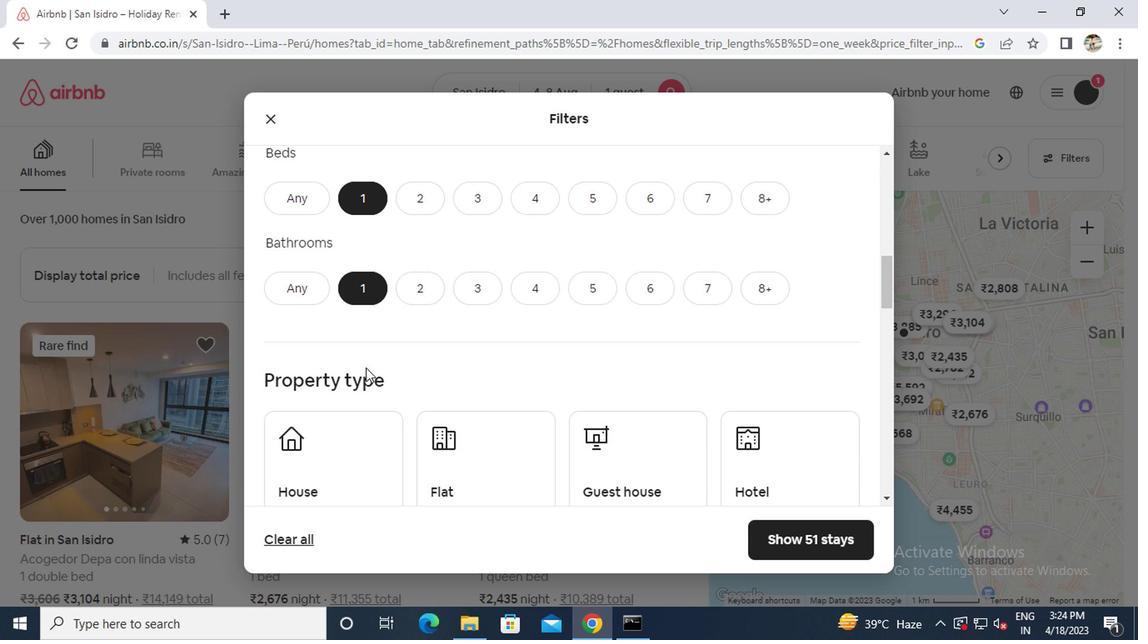
Action: Mouse scrolled (367, 363) with delta (0, 0)
Screenshot: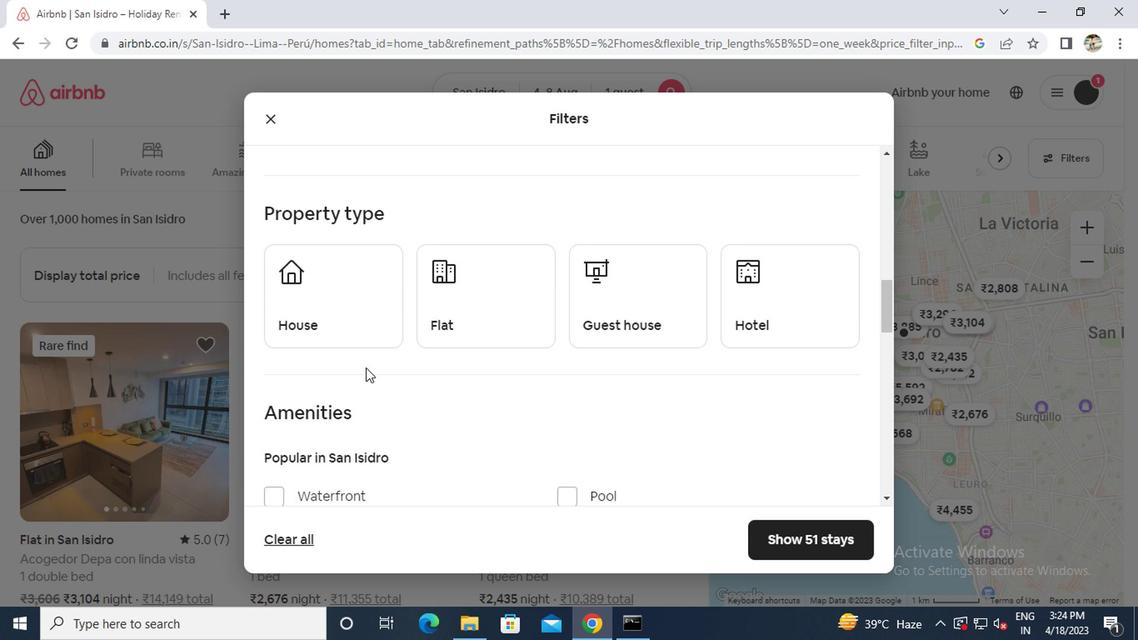 
Action: Mouse scrolled (367, 363) with delta (0, 0)
Screenshot: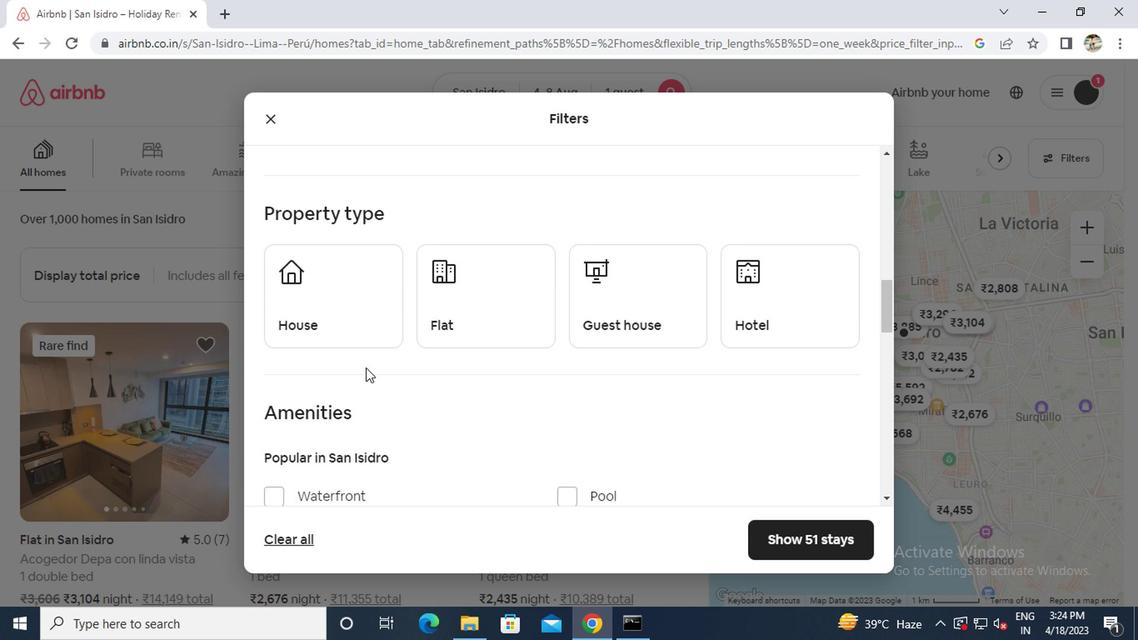 
Action: Mouse moved to (272, 373)
Screenshot: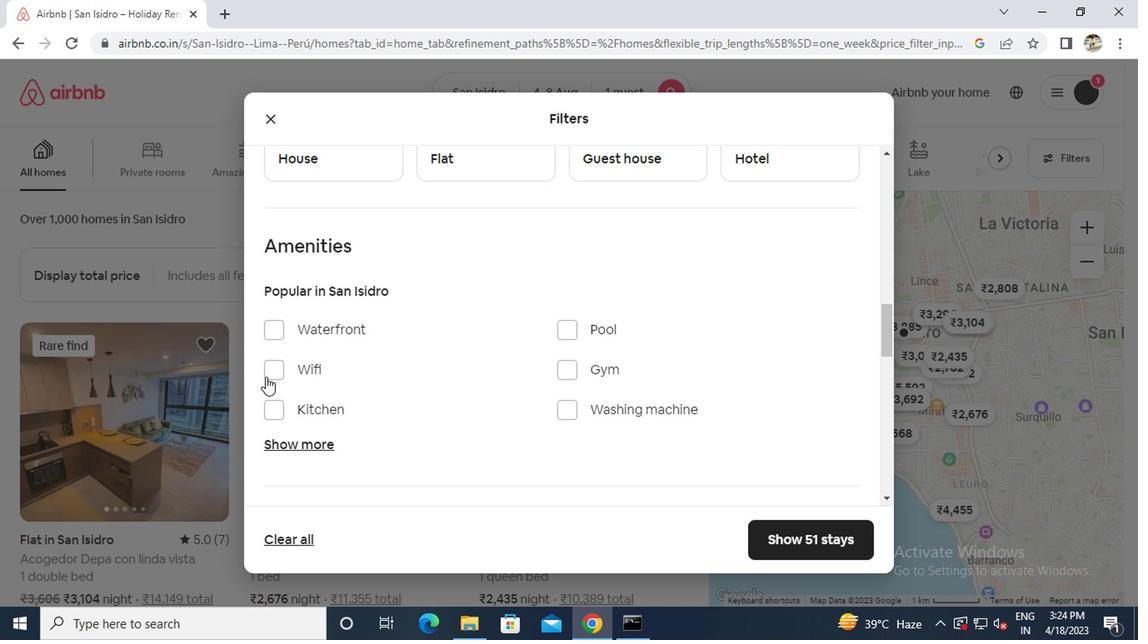 
Action: Mouse pressed left at (272, 373)
Screenshot: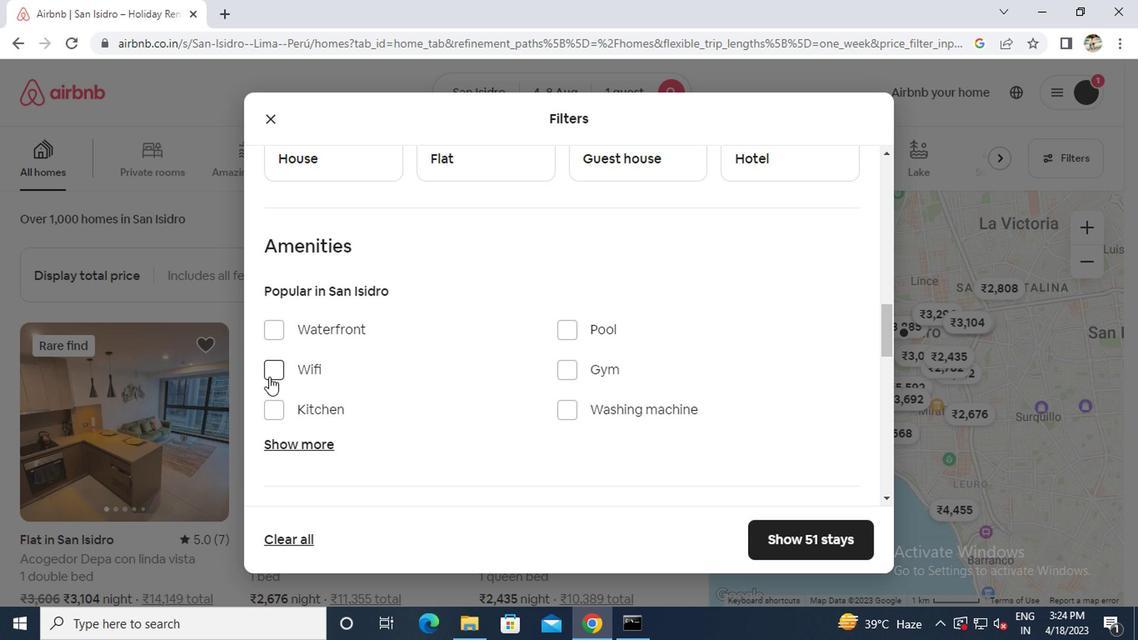 
Action: Mouse moved to (292, 441)
Screenshot: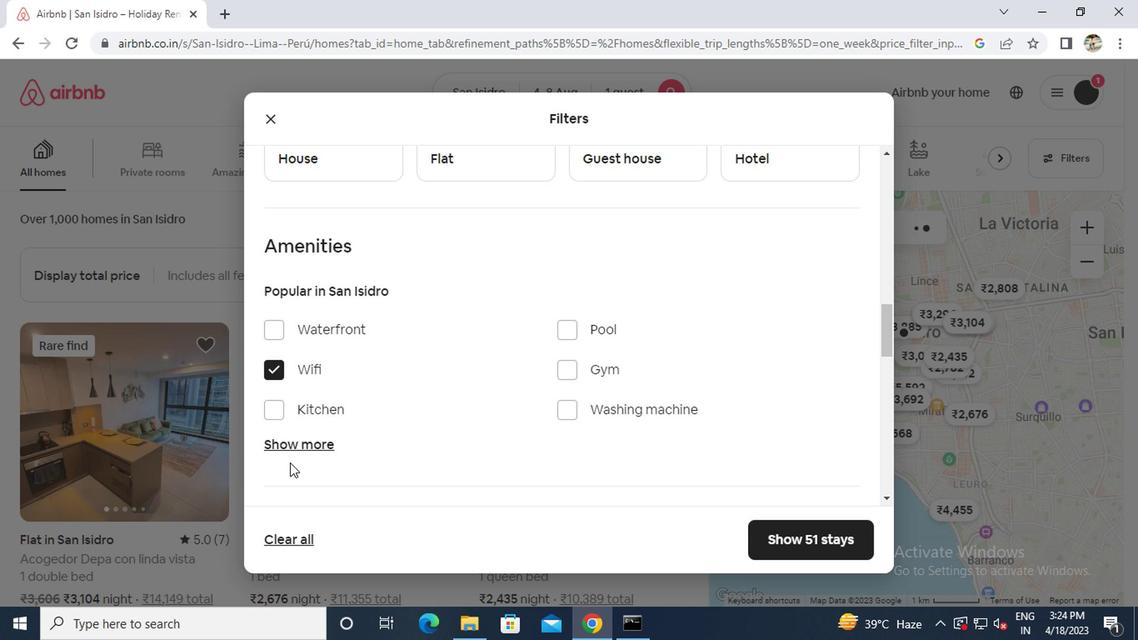 
Action: Mouse pressed left at (292, 441)
Screenshot: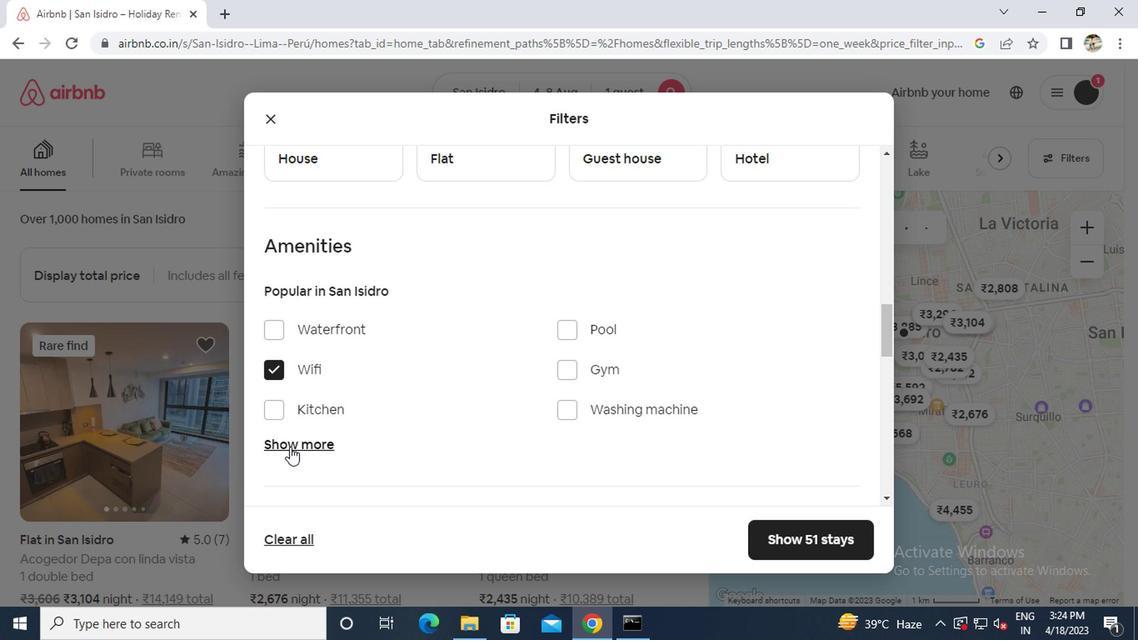 
Action: Mouse scrolled (292, 440) with delta (0, 0)
Screenshot: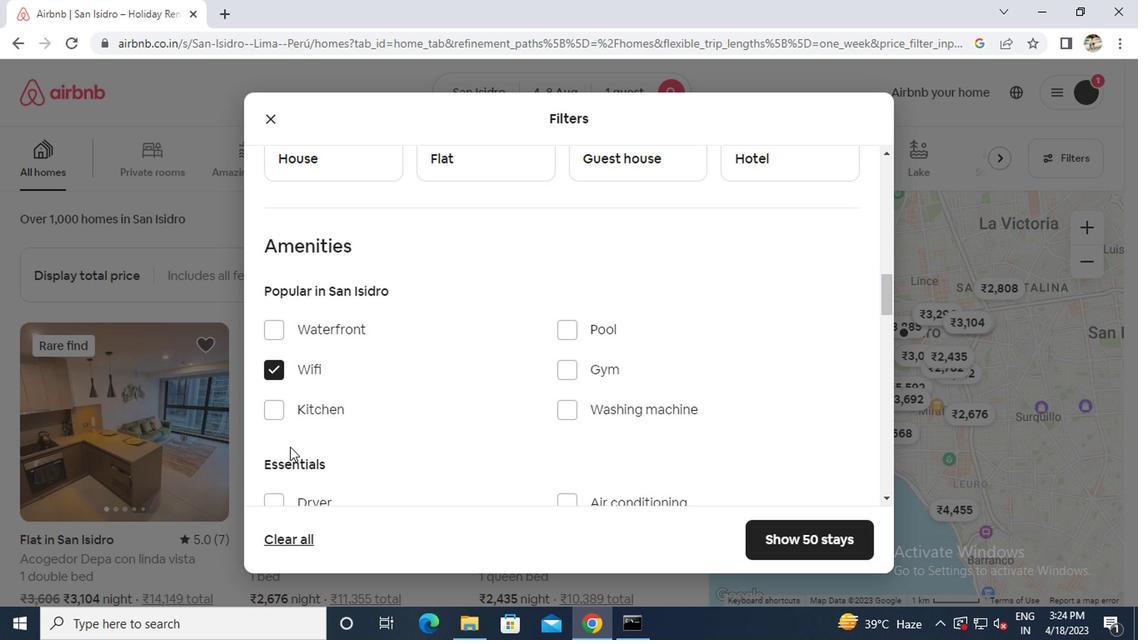 
Action: Mouse scrolled (292, 440) with delta (0, 0)
Screenshot: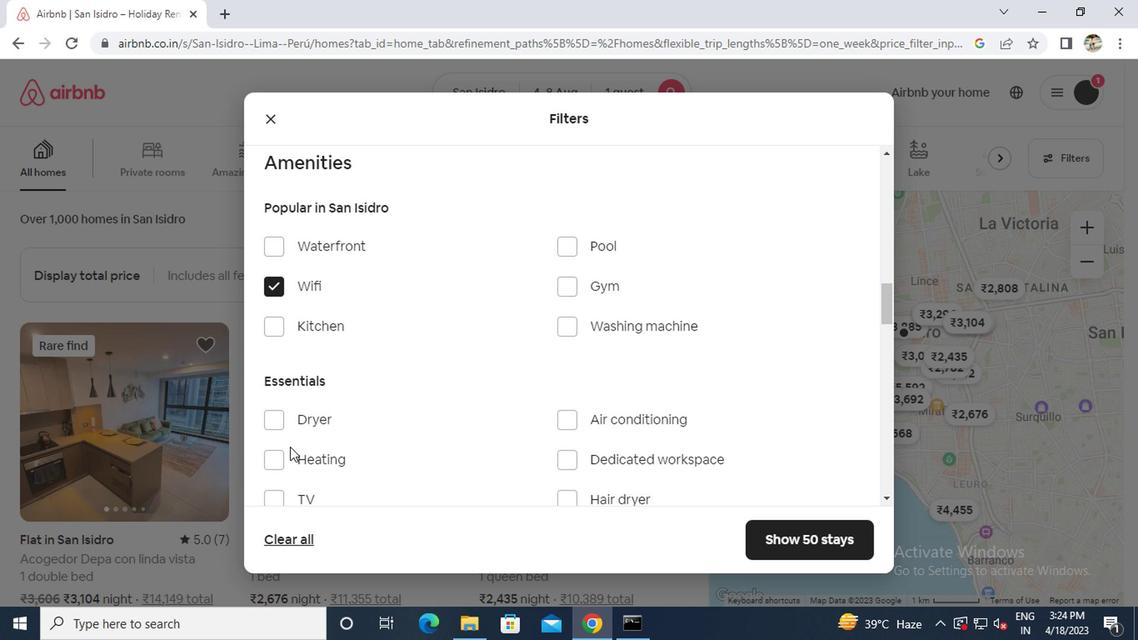 
Action: Mouse moved to (322, 366)
Screenshot: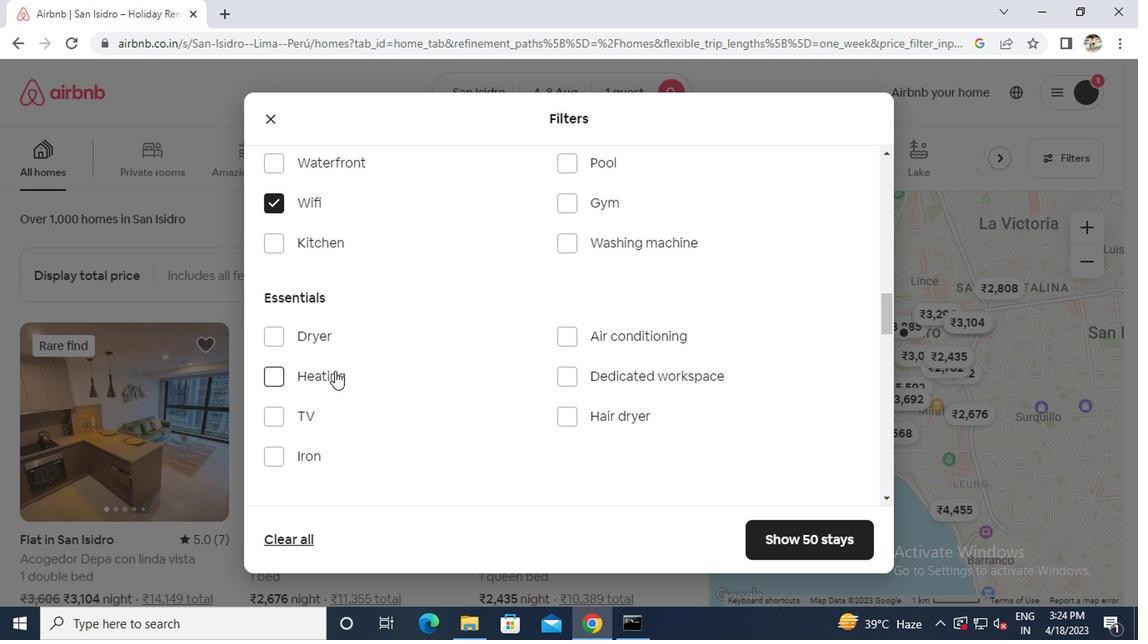 
Action: Mouse pressed left at (322, 366)
Screenshot: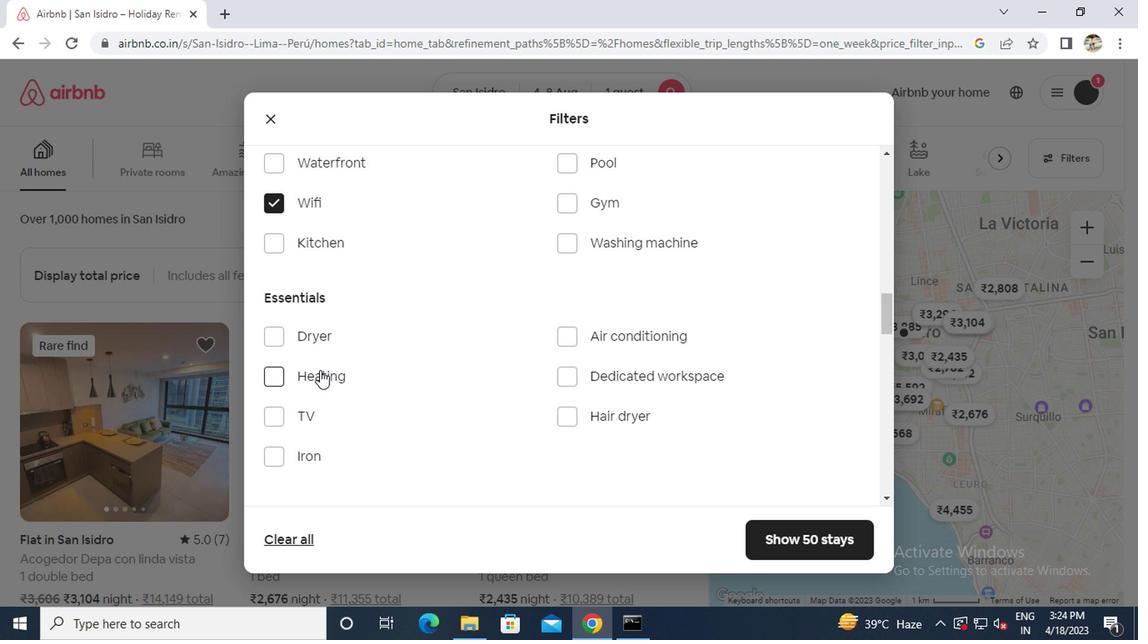 
Action: Mouse scrolled (322, 366) with delta (0, 0)
Screenshot: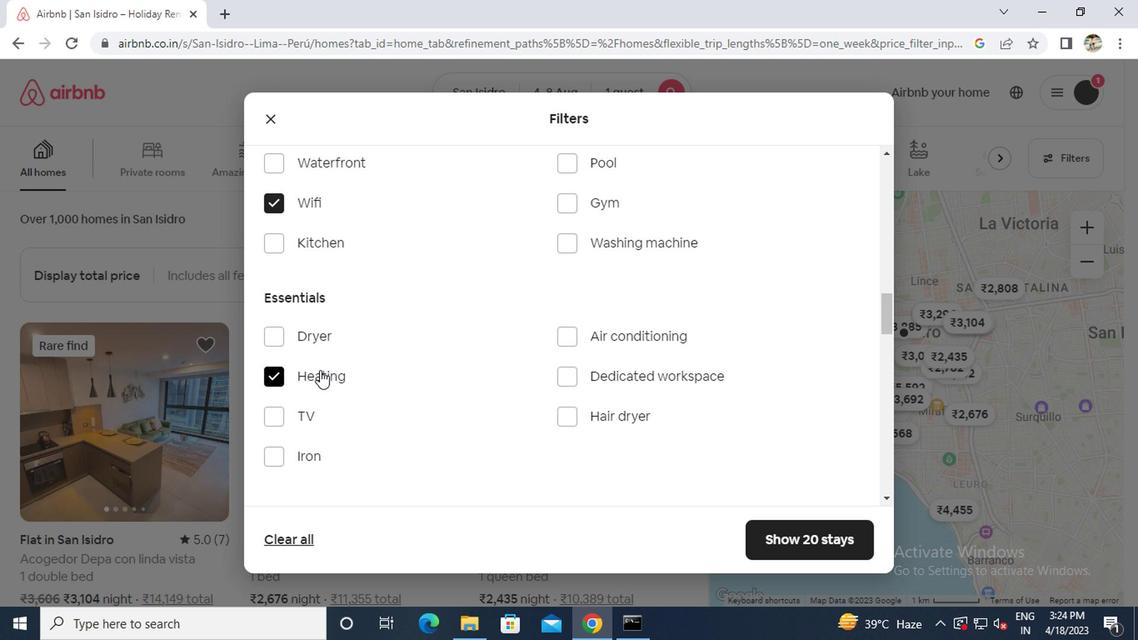 
Action: Mouse scrolled (322, 366) with delta (0, 0)
Screenshot: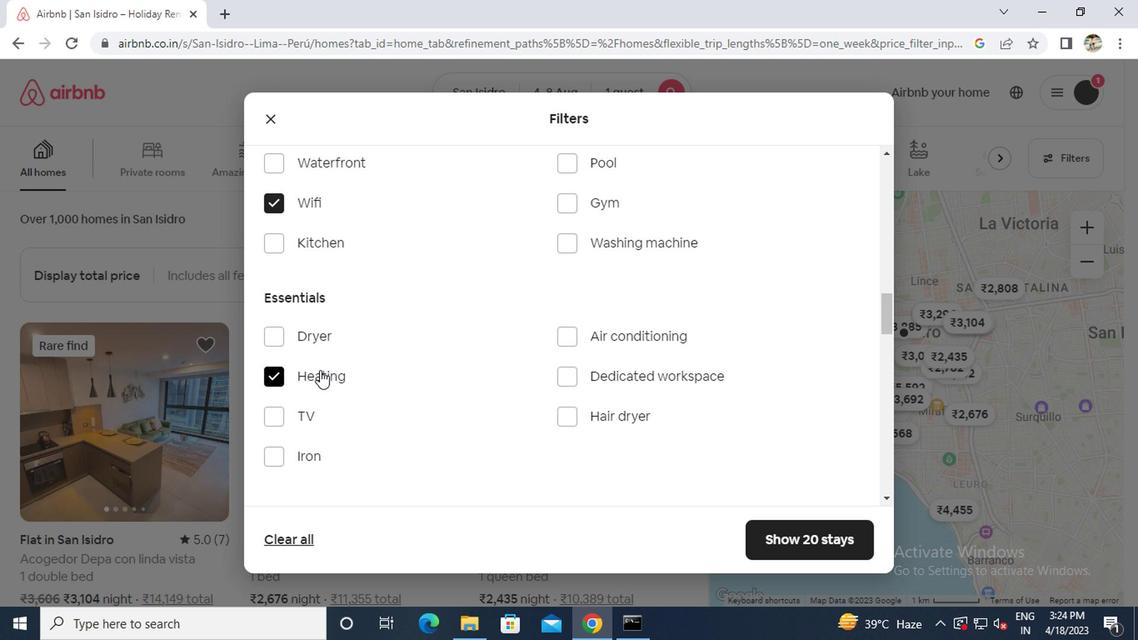 
Action: Mouse moved to (328, 366)
Screenshot: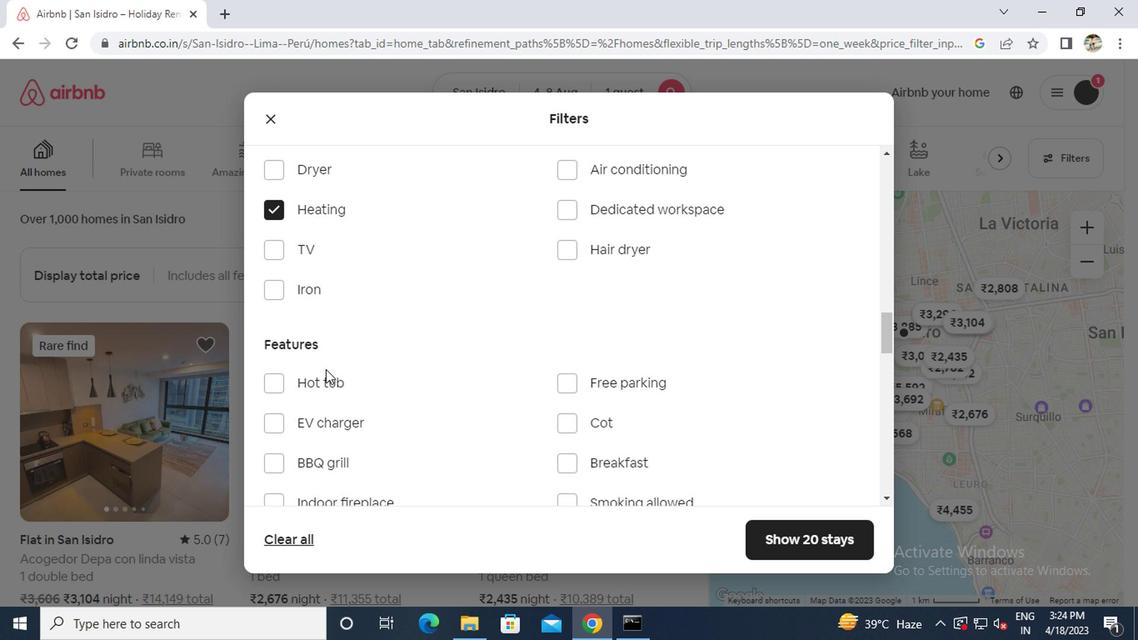 
Action: Mouse scrolled (328, 365) with delta (0, -1)
Screenshot: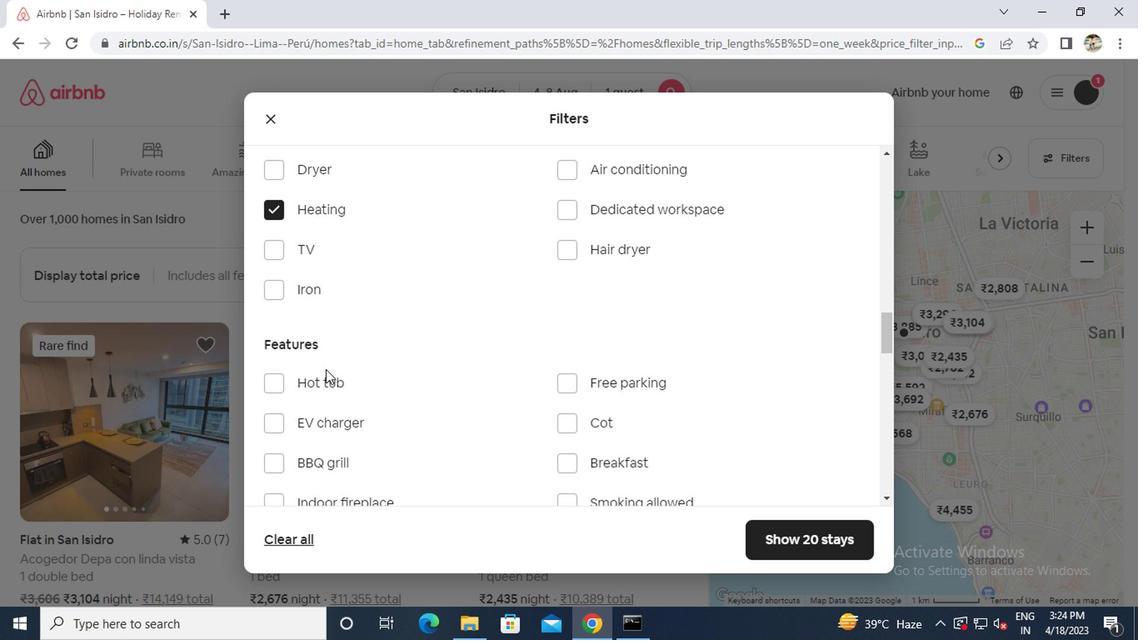 
Action: Mouse moved to (330, 366)
Screenshot: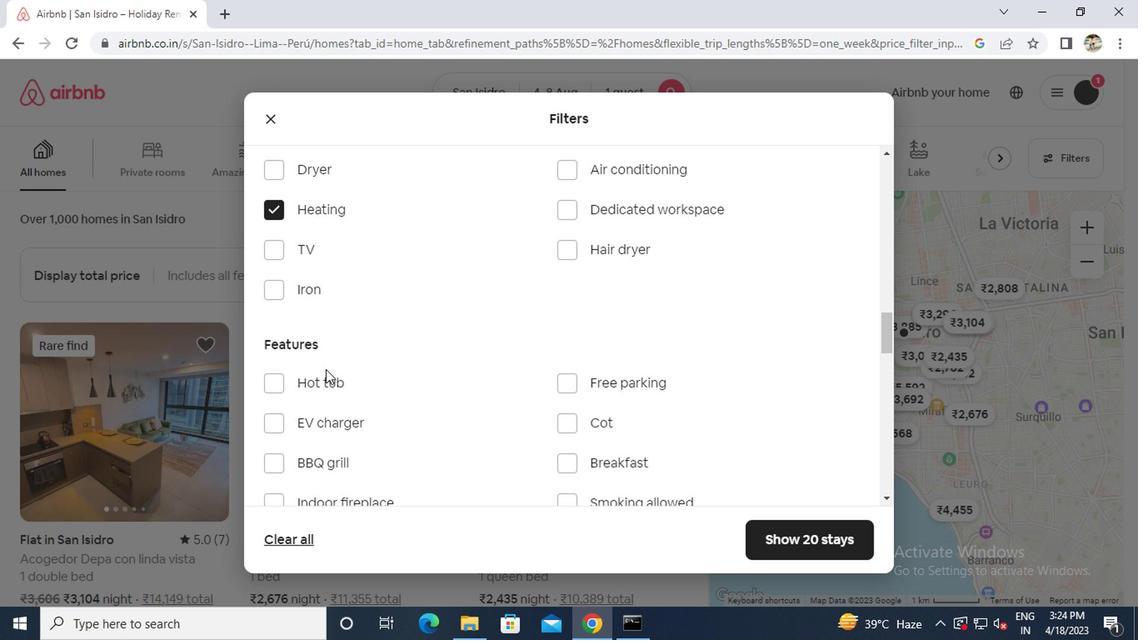 
Action: Mouse scrolled (330, 365) with delta (0, -1)
Screenshot: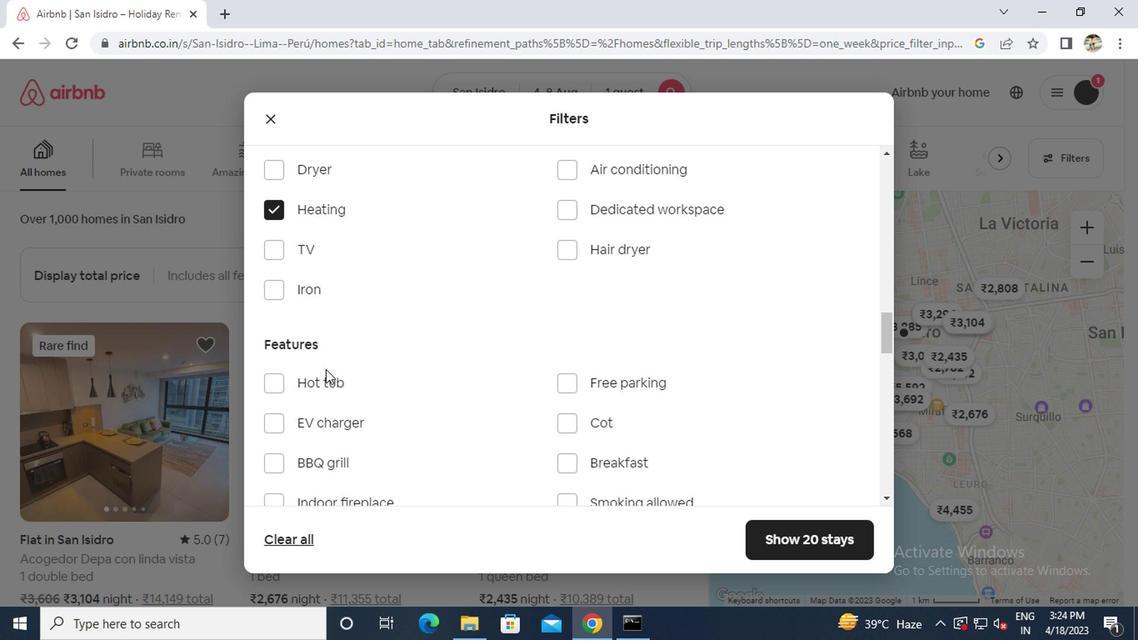 
Action: Mouse moved to (458, 345)
Screenshot: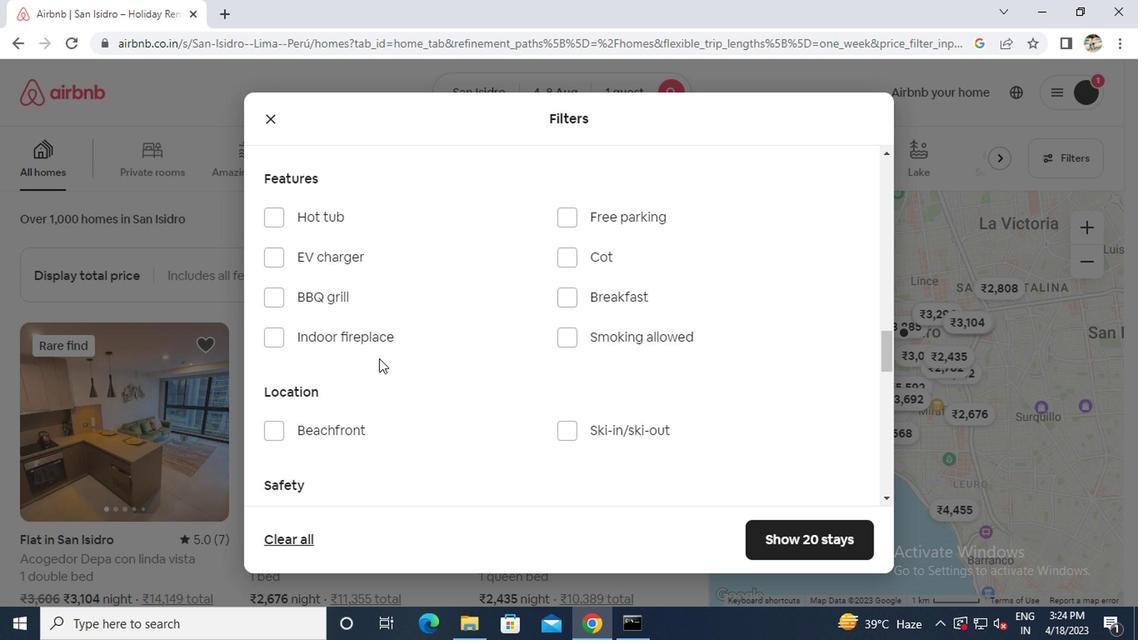 
Action: Mouse scrolled (458, 344) with delta (0, 0)
Screenshot: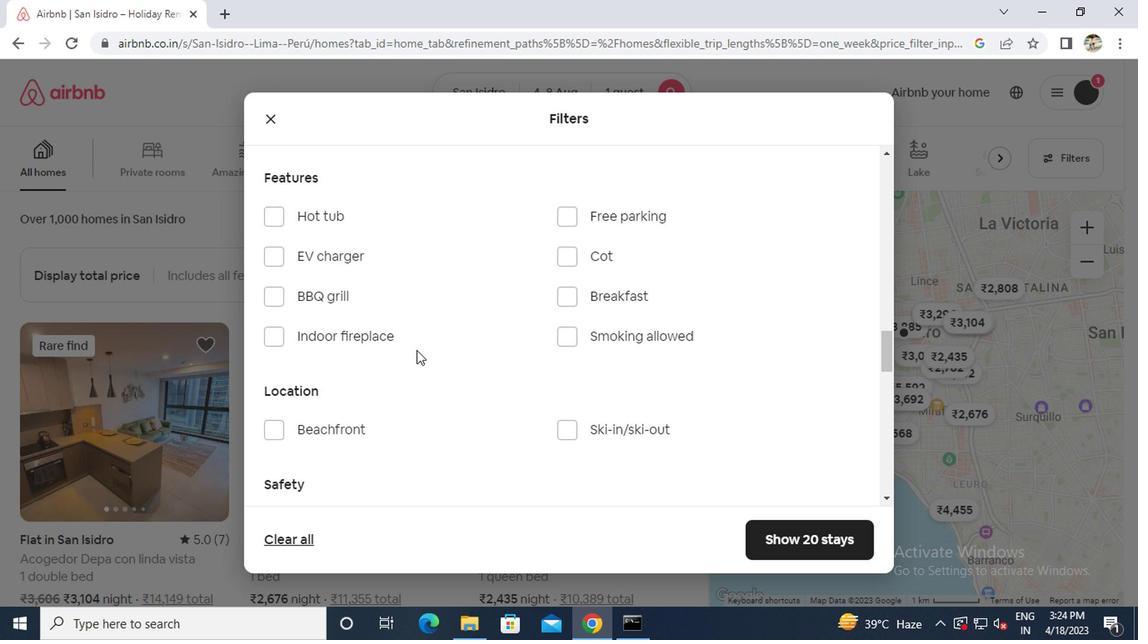 
Action: Mouse scrolled (458, 344) with delta (0, 0)
Screenshot: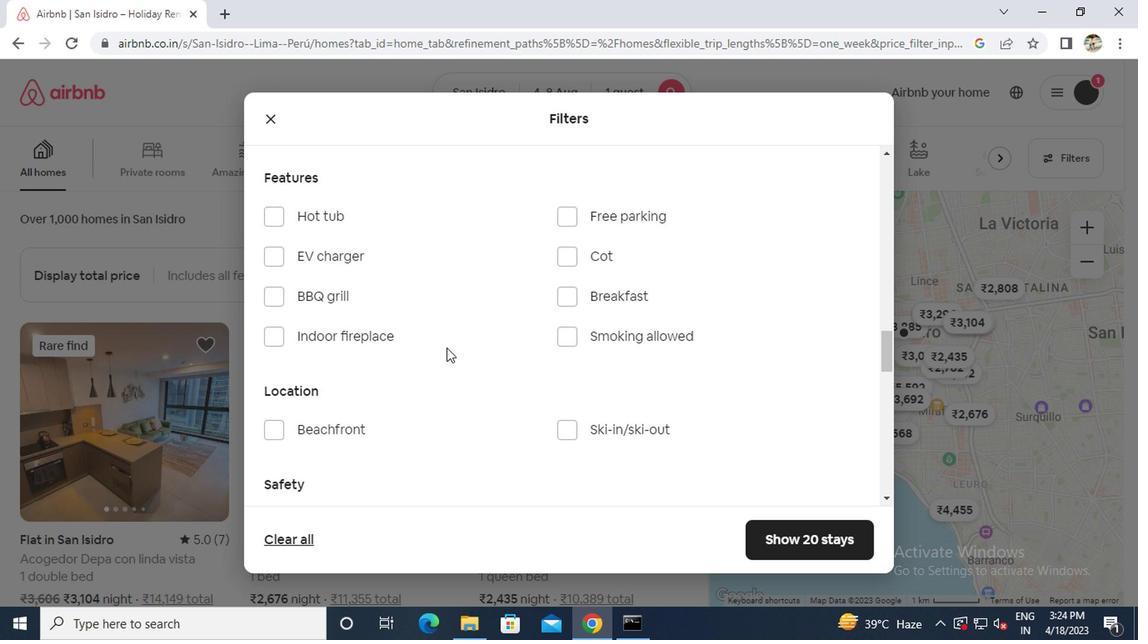 
Action: Mouse scrolled (458, 344) with delta (0, 0)
Screenshot: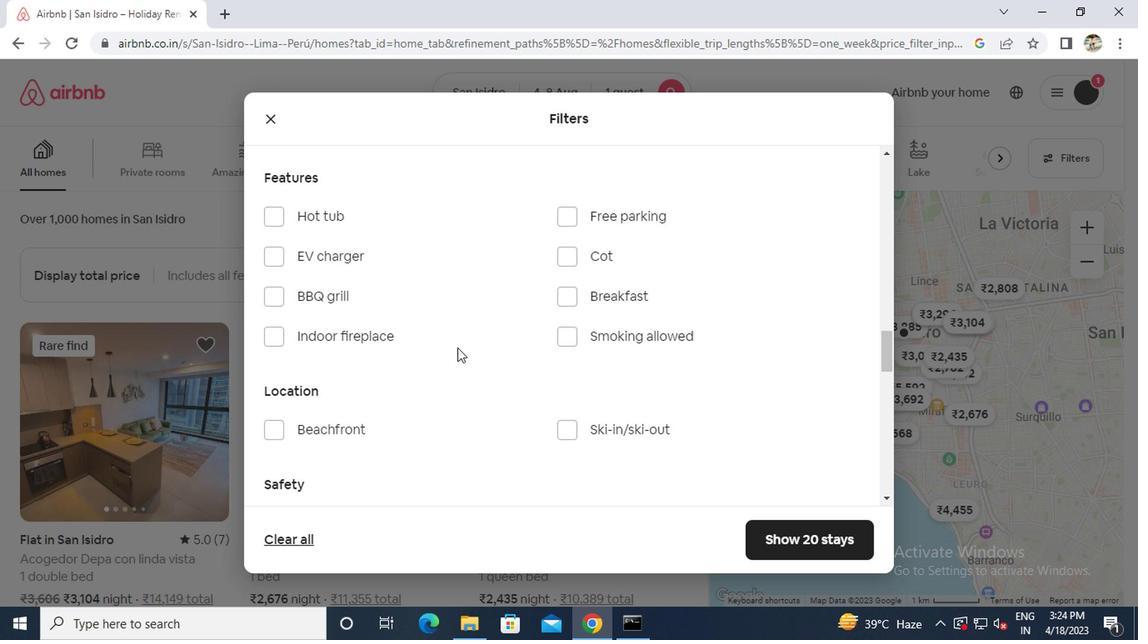 
Action: Mouse moved to (458, 345)
Screenshot: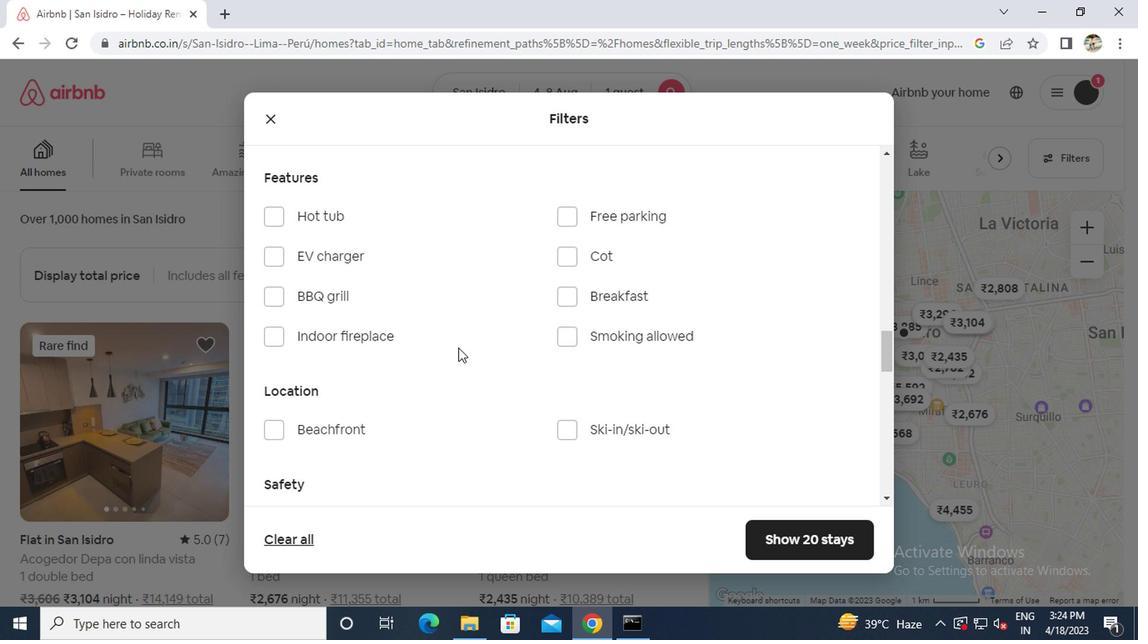 
Action: Mouse scrolled (458, 344) with delta (0, 0)
Screenshot: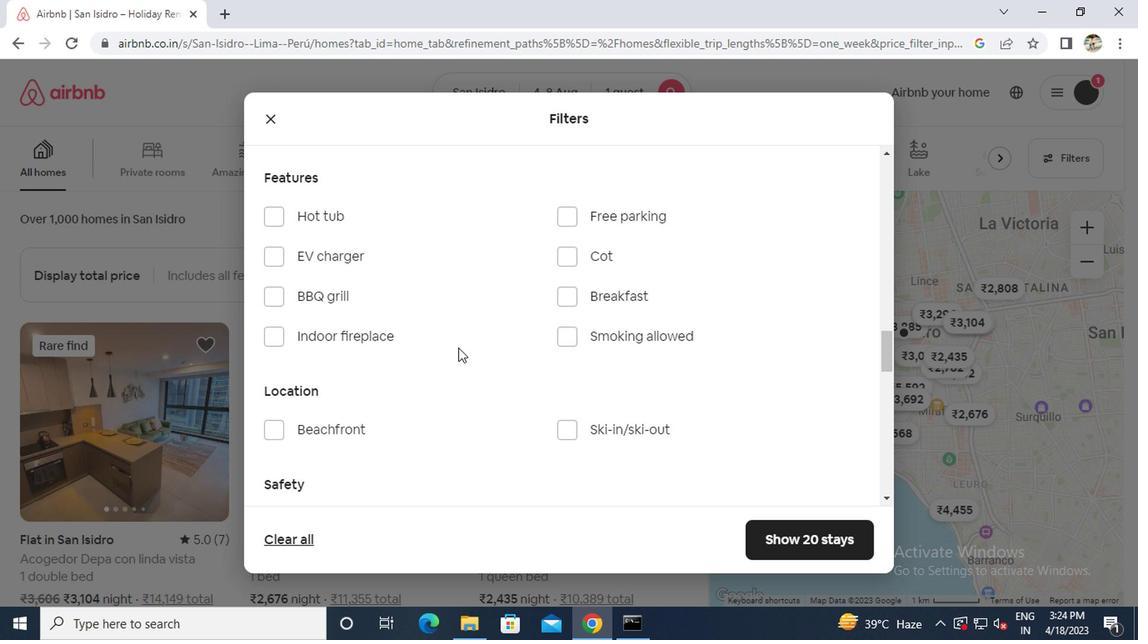 
Action: Mouse scrolled (458, 344) with delta (0, 0)
Screenshot: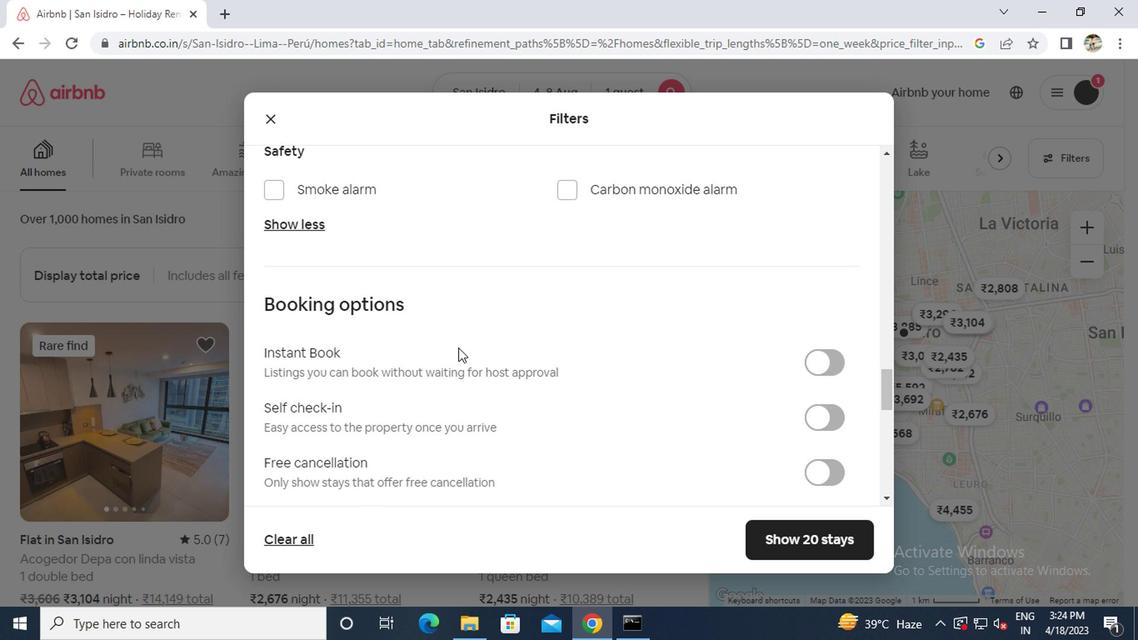 
Action: Mouse scrolled (458, 344) with delta (0, 0)
Screenshot: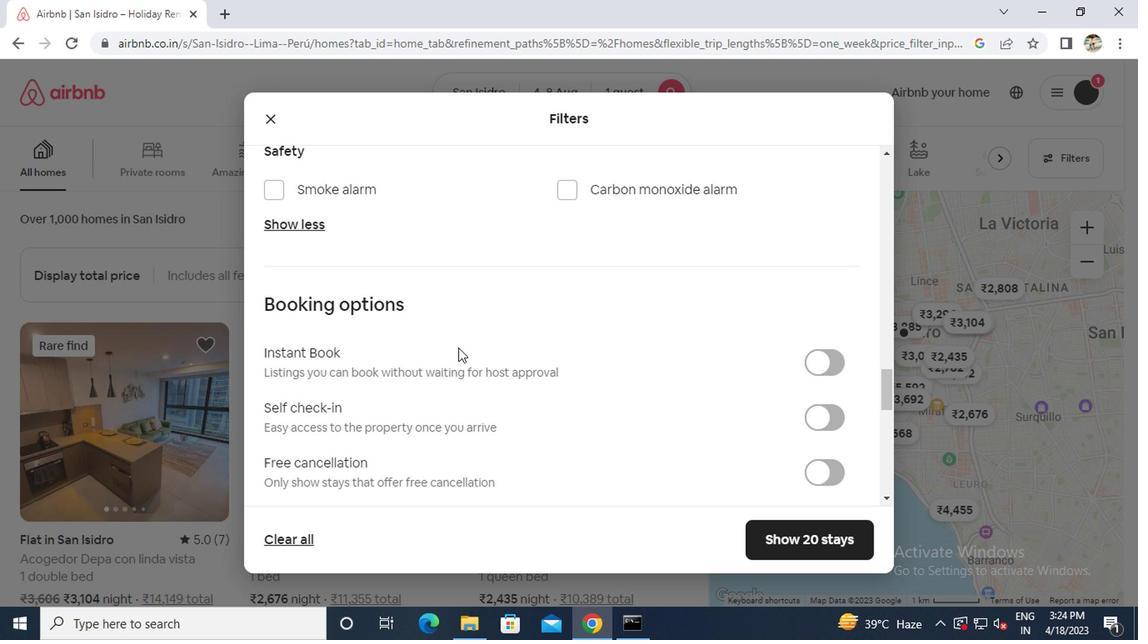 
Action: Mouse moved to (812, 256)
Screenshot: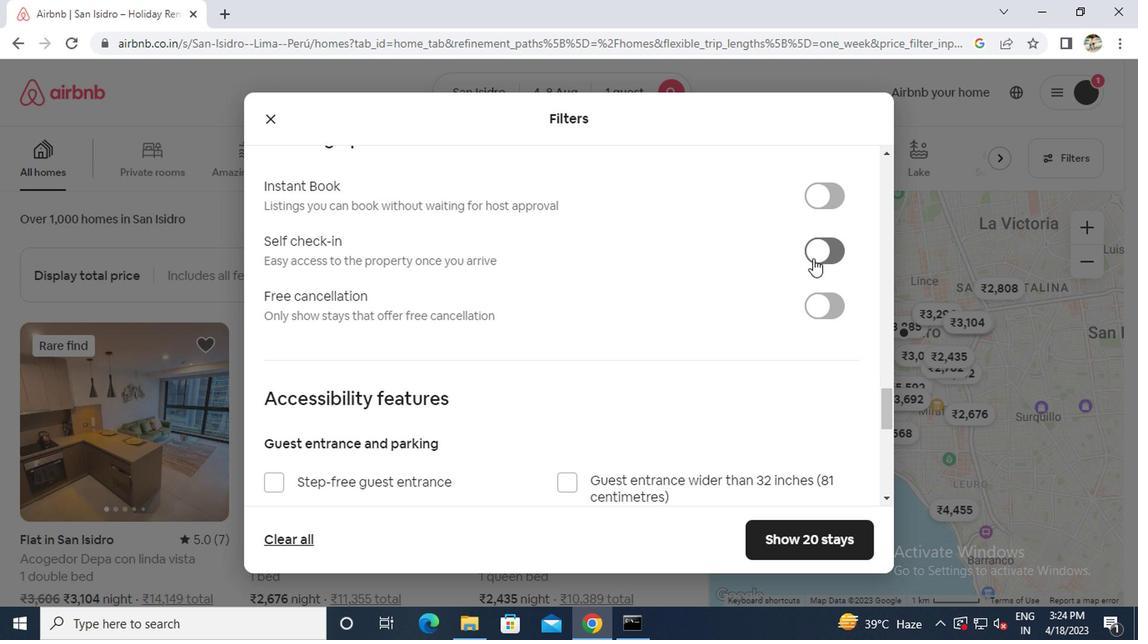 
Action: Mouse pressed left at (812, 256)
Screenshot: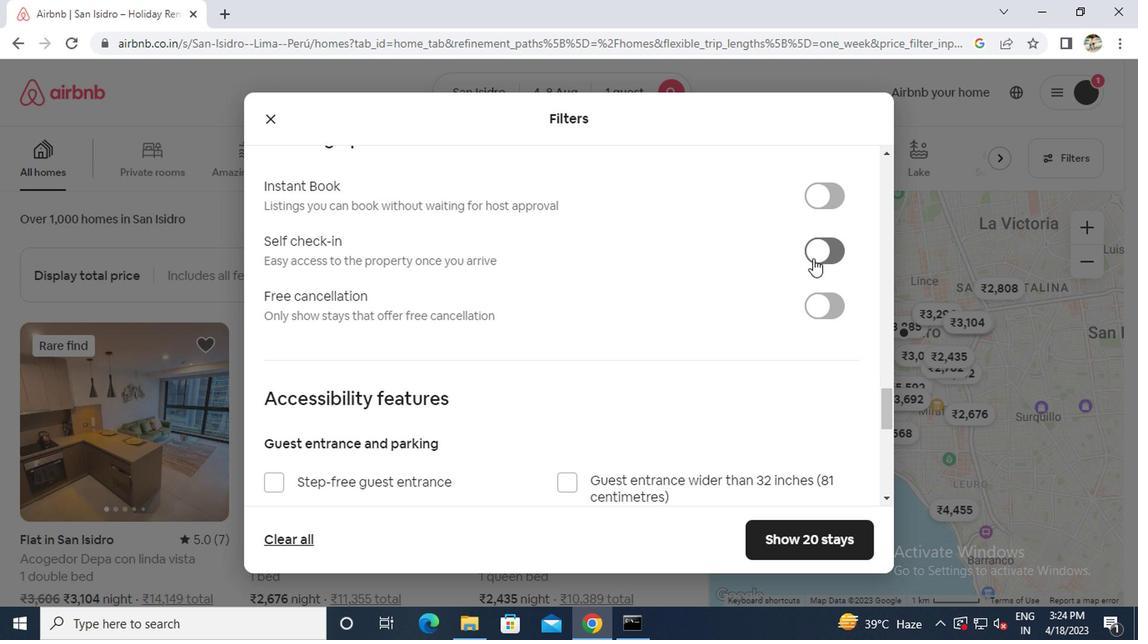 
Action: Mouse moved to (469, 360)
Screenshot: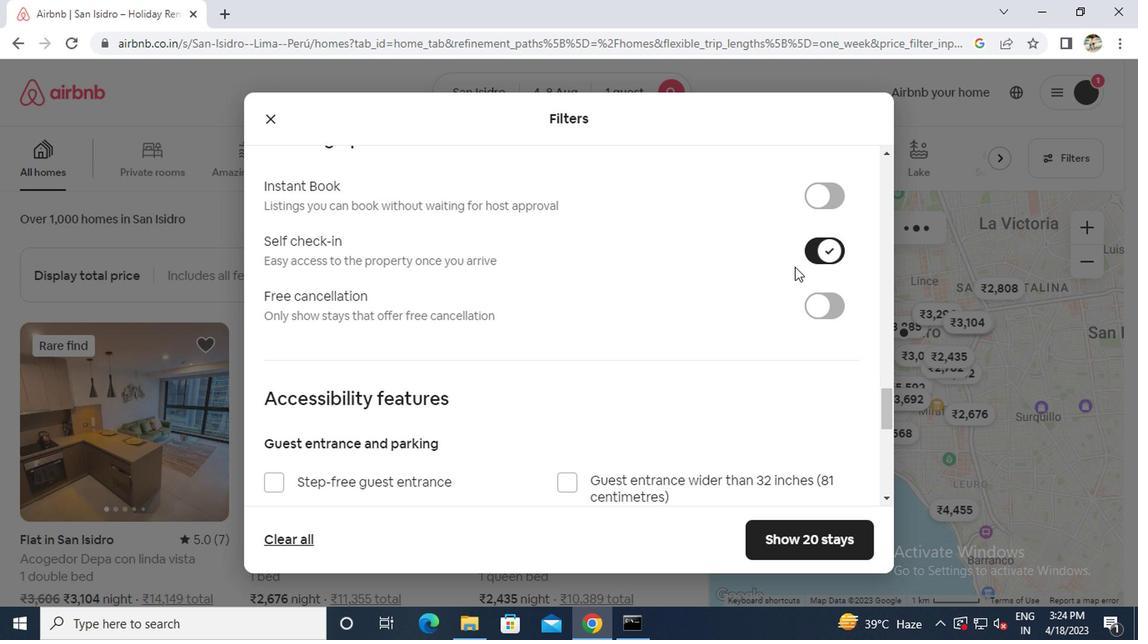 
Action: Mouse scrolled (469, 359) with delta (0, 0)
Screenshot: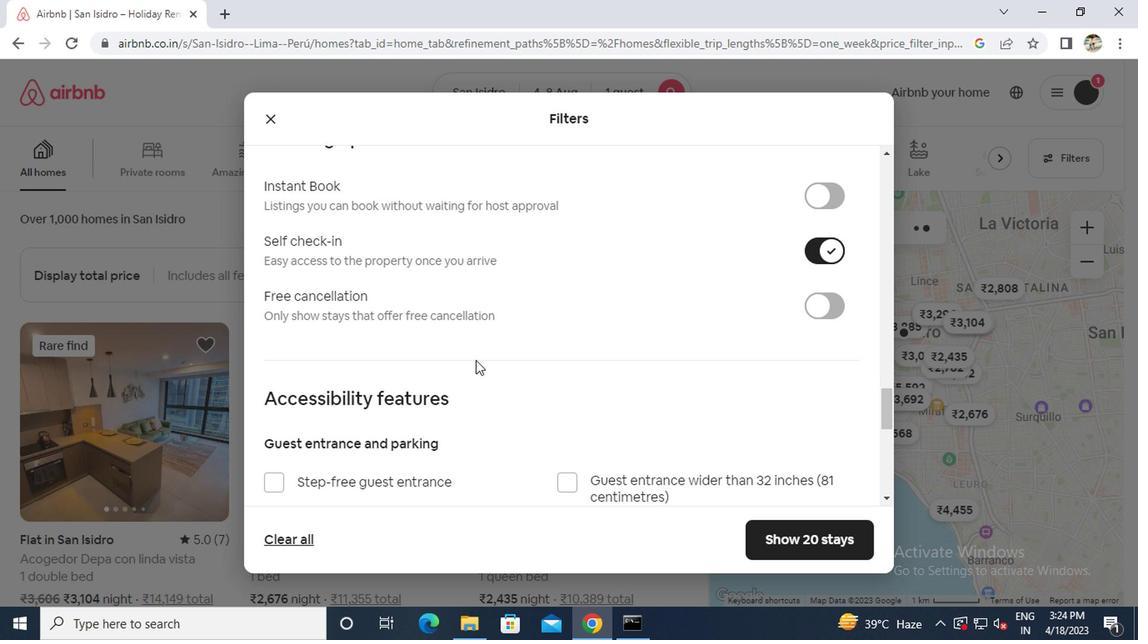 
Action: Mouse scrolled (469, 359) with delta (0, 0)
Screenshot: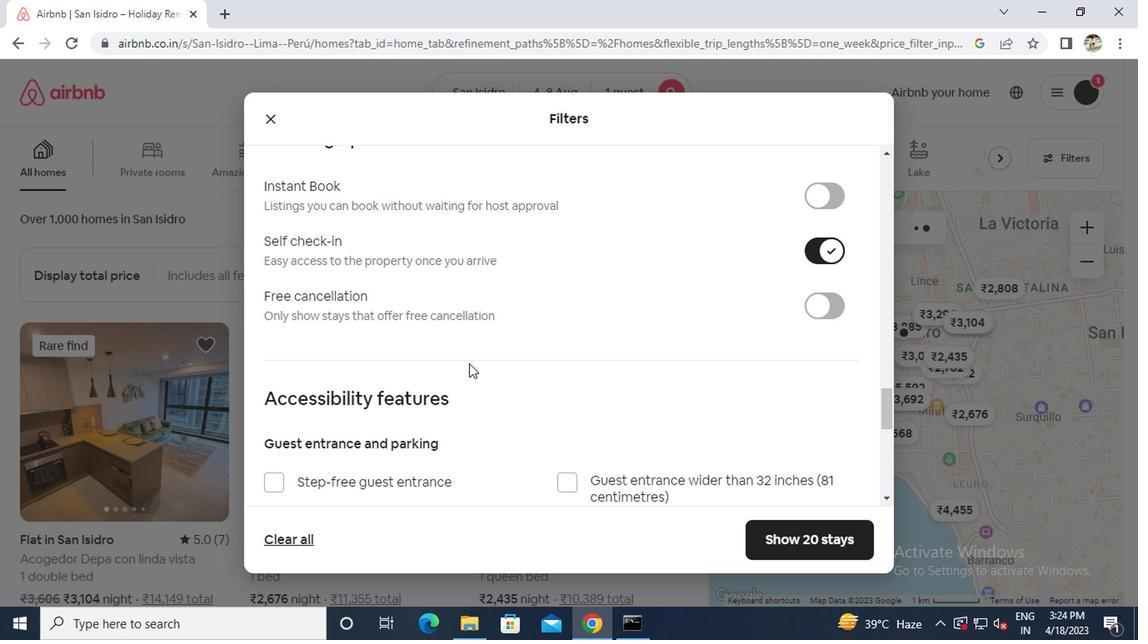 
Action: Mouse scrolled (469, 359) with delta (0, 0)
Screenshot: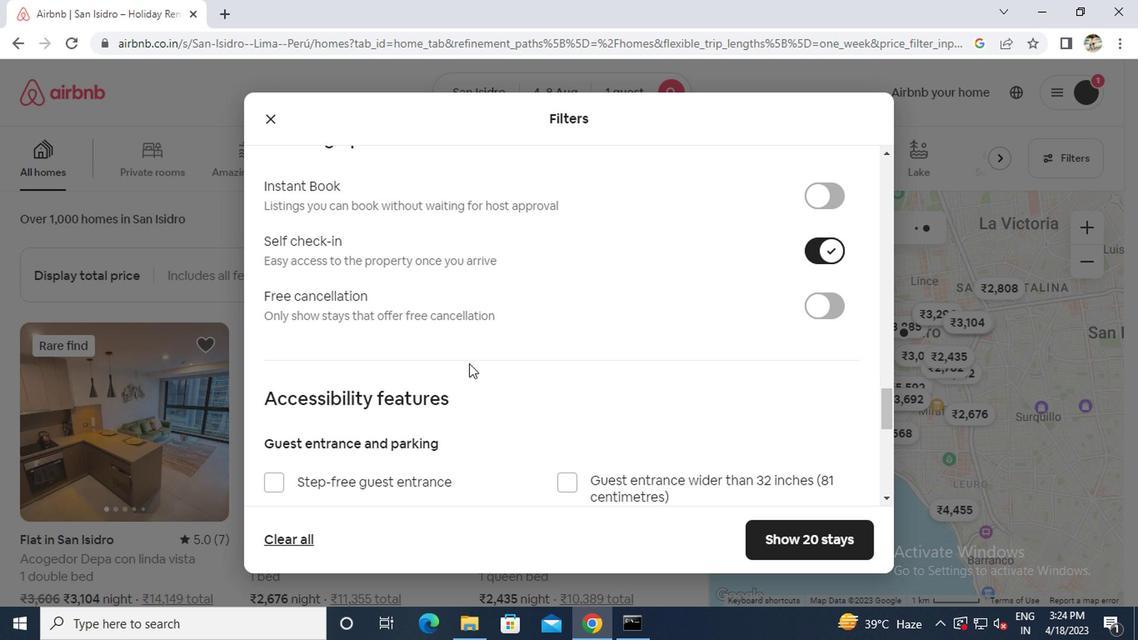 
Action: Mouse scrolled (469, 359) with delta (0, 0)
Screenshot: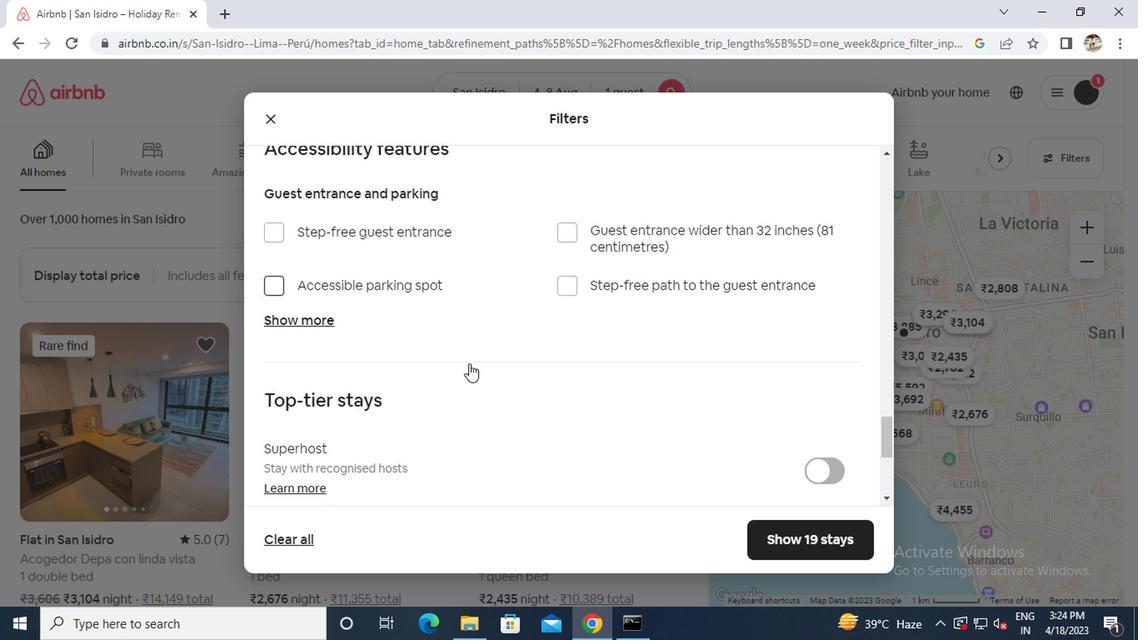 
Action: Mouse scrolled (469, 359) with delta (0, 0)
Screenshot: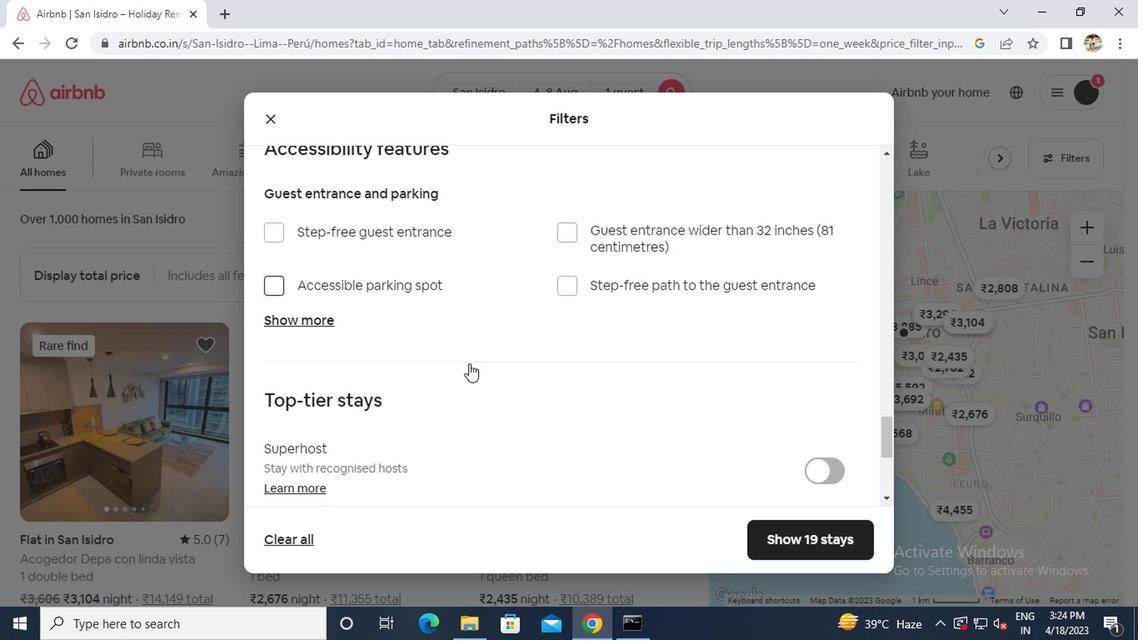 
Action: Mouse scrolled (469, 359) with delta (0, 0)
Screenshot: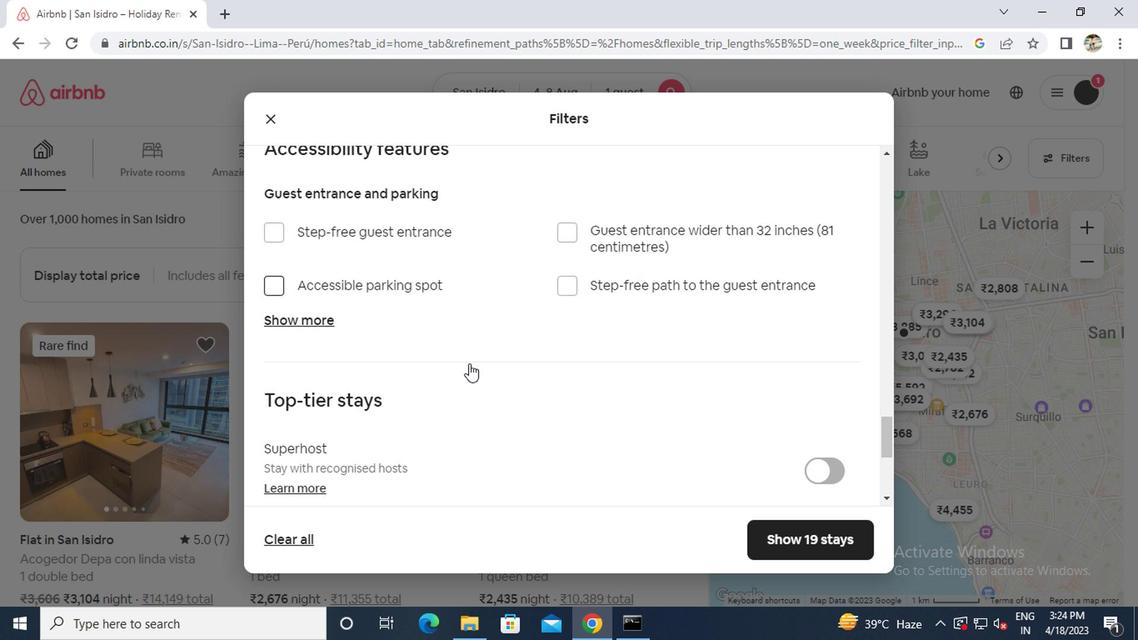
Action: Mouse scrolled (469, 359) with delta (0, 0)
Screenshot: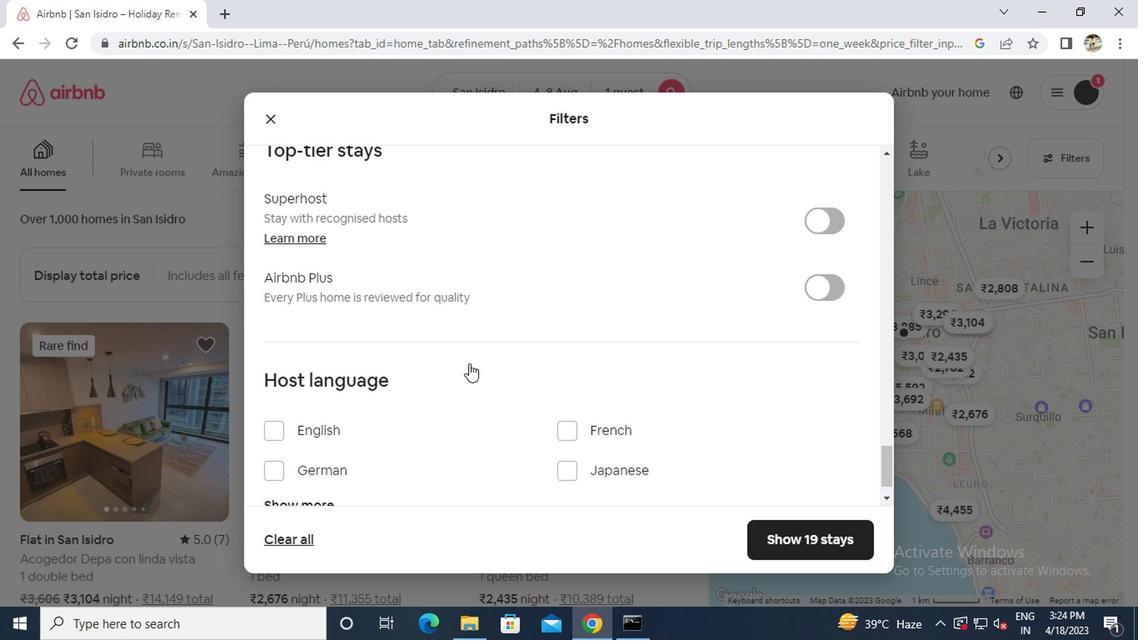 
Action: Mouse scrolled (469, 359) with delta (0, 0)
Screenshot: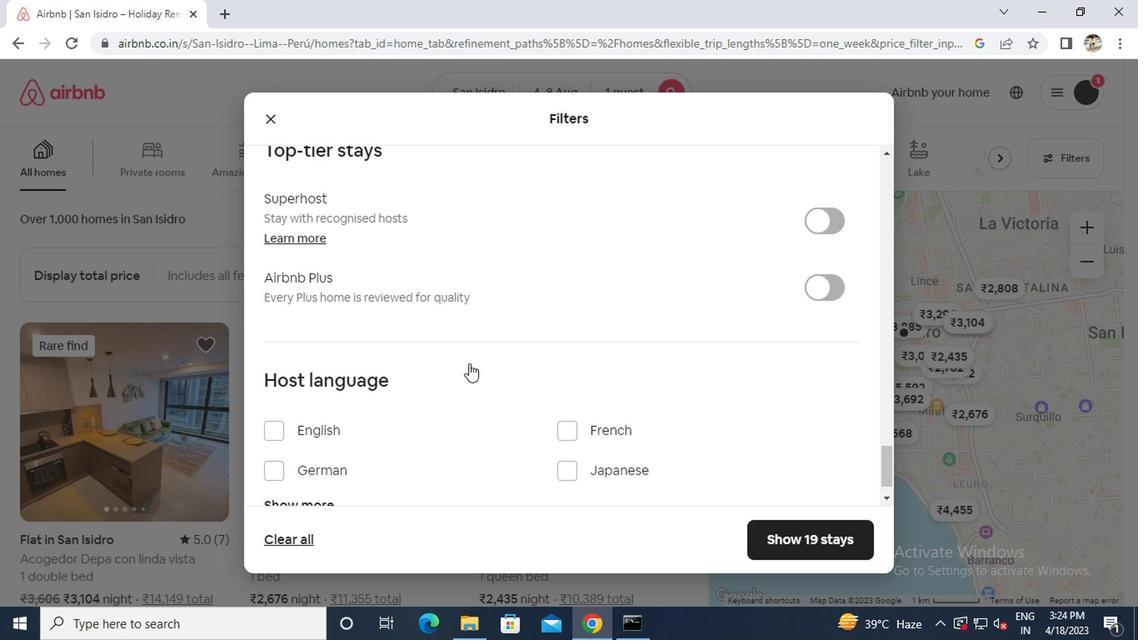 
Action: Mouse moved to (468, 360)
Screenshot: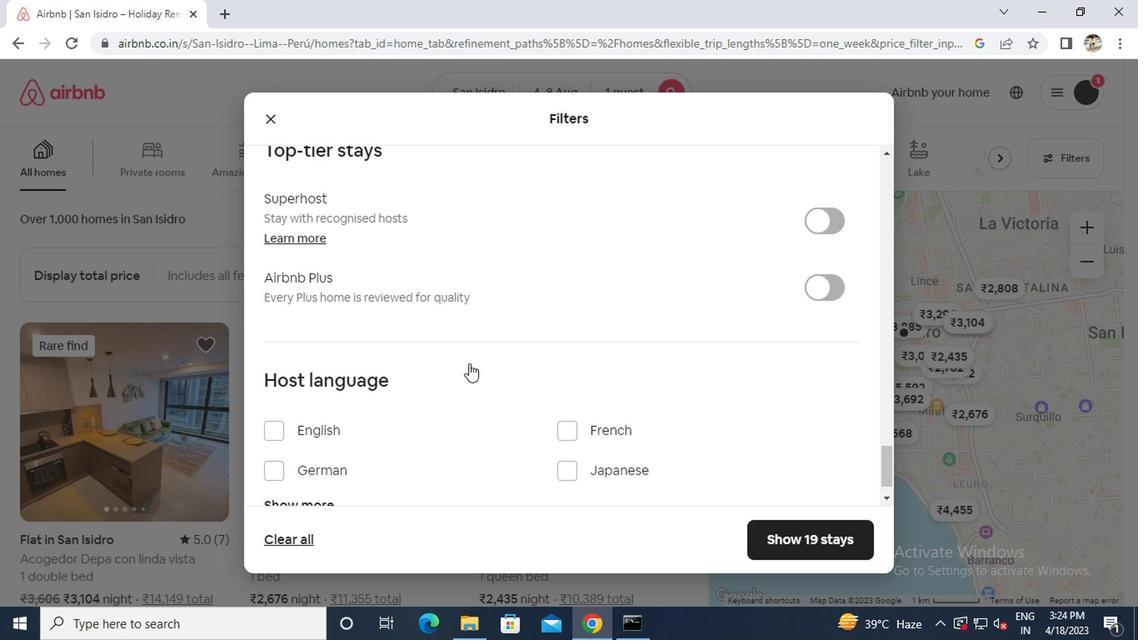 
Action: Mouse scrolled (468, 359) with delta (0, 0)
Screenshot: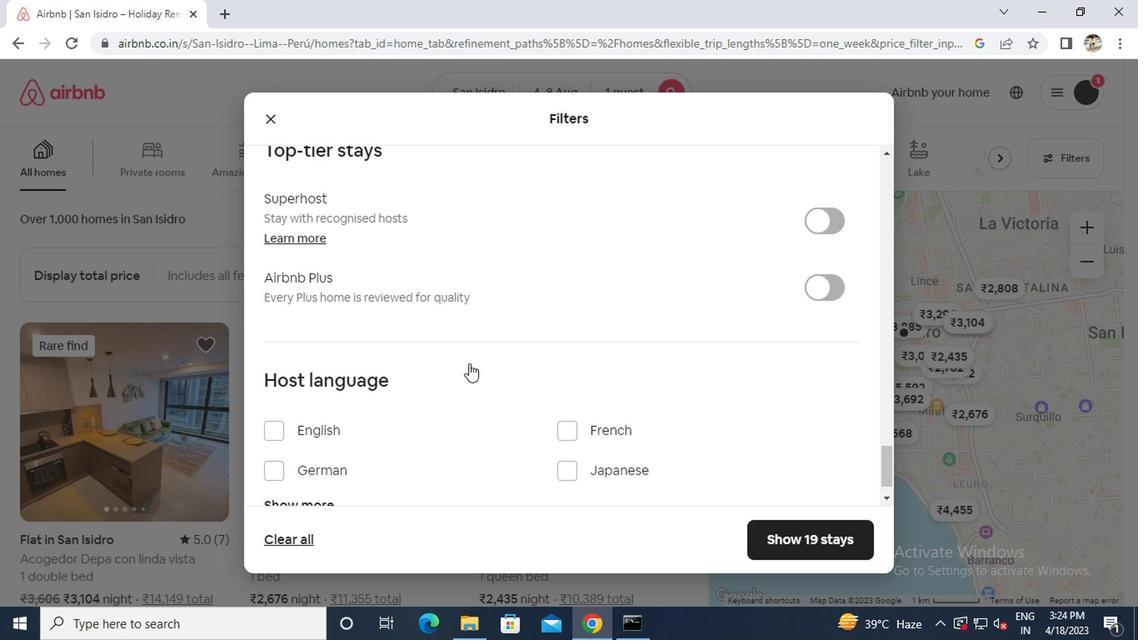 
Action: Mouse moved to (278, 387)
Screenshot: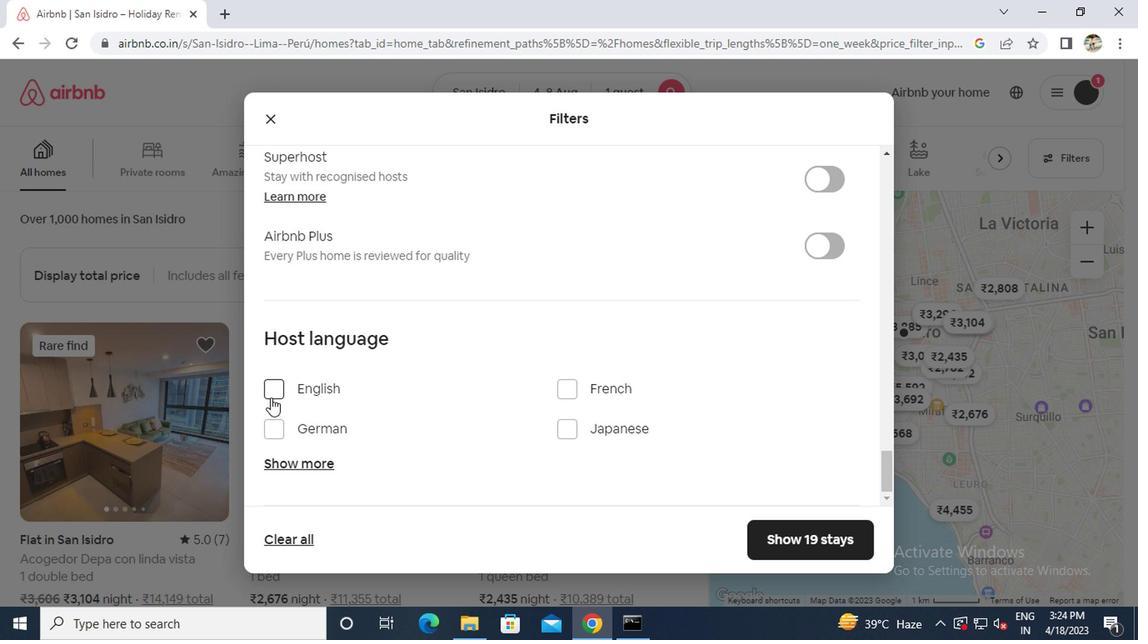 
Action: Mouse pressed left at (278, 387)
Screenshot: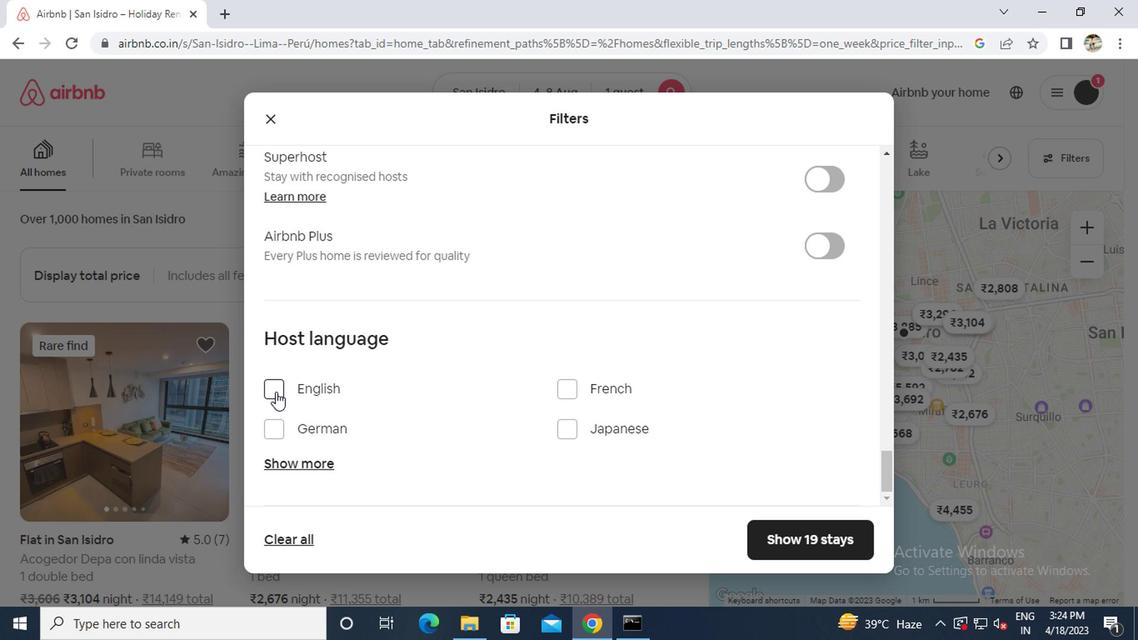 
Action: Mouse moved to (771, 524)
Screenshot: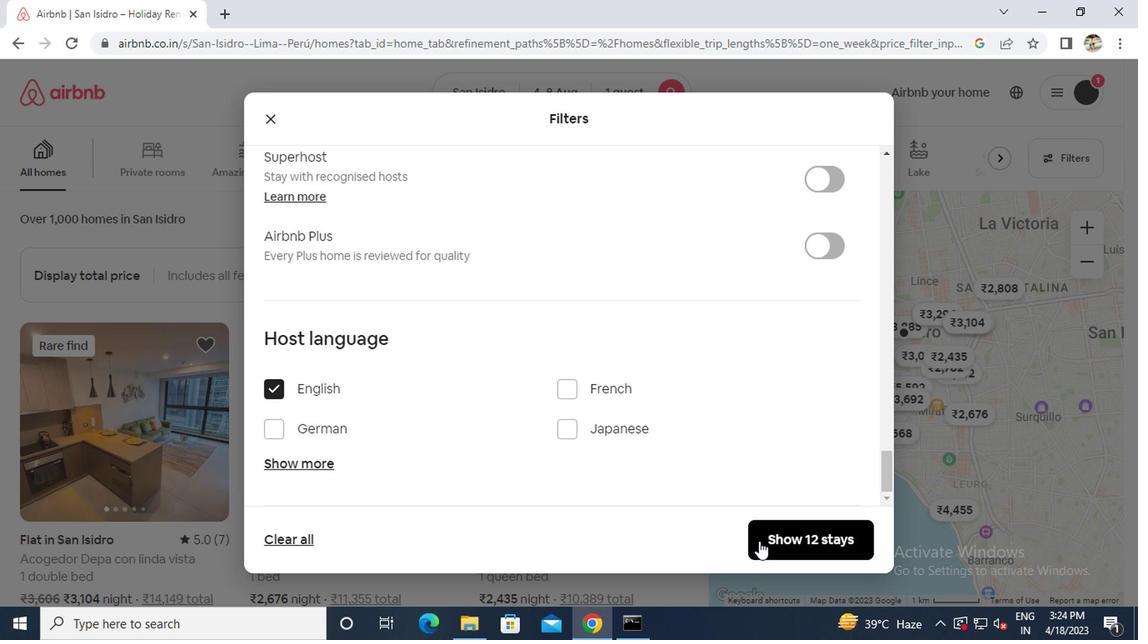 
Action: Mouse pressed left at (771, 524)
Screenshot: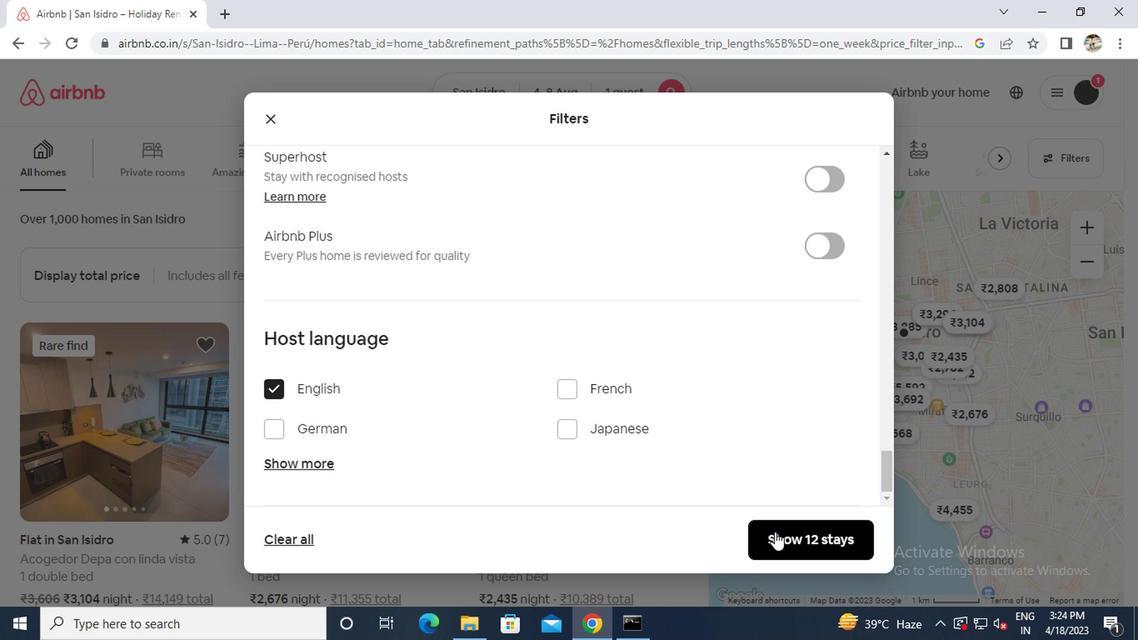 
